 Task: Add Blake's Chicken Pot Pie to the cart.
Action: Mouse moved to (369, 171)
Screenshot: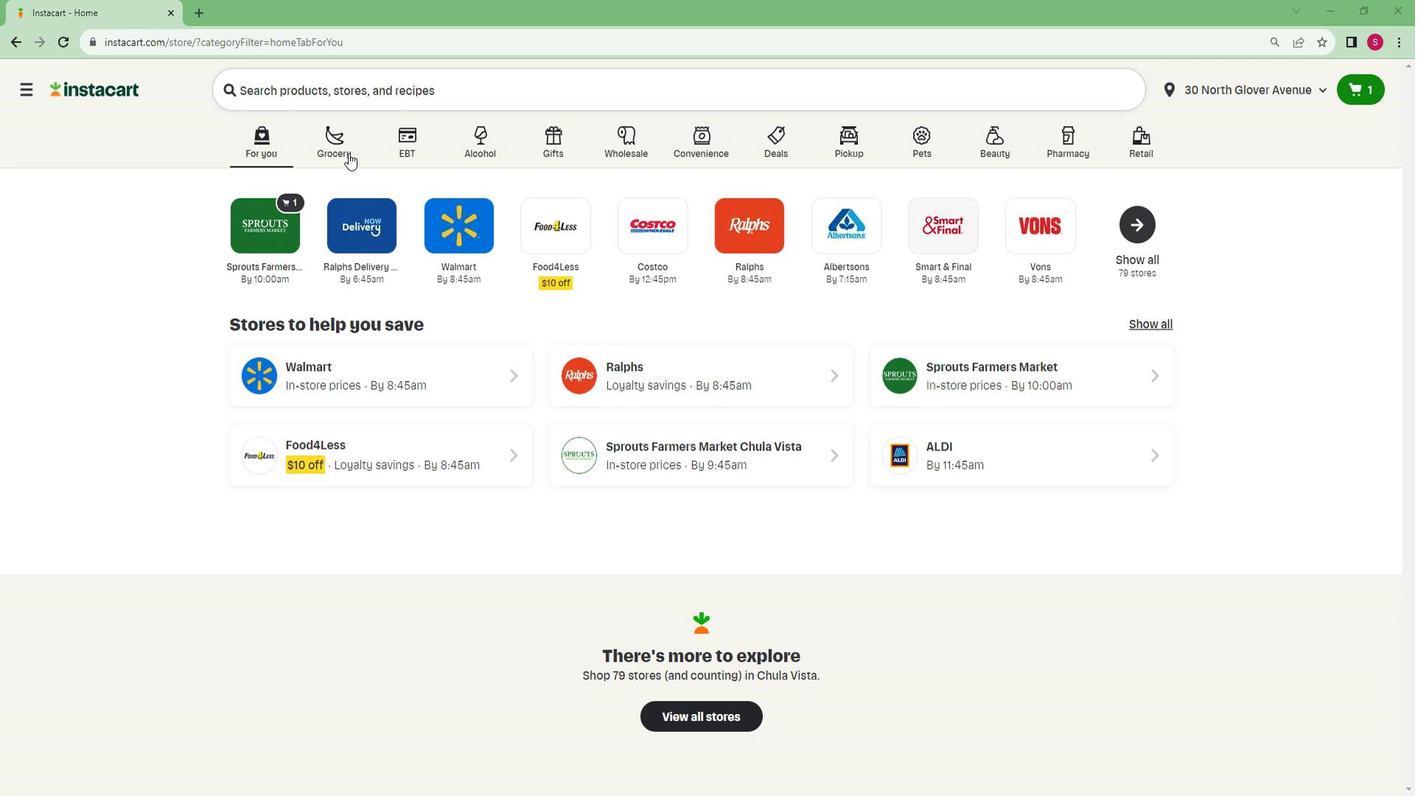 
Action: Mouse pressed left at (369, 171)
Screenshot: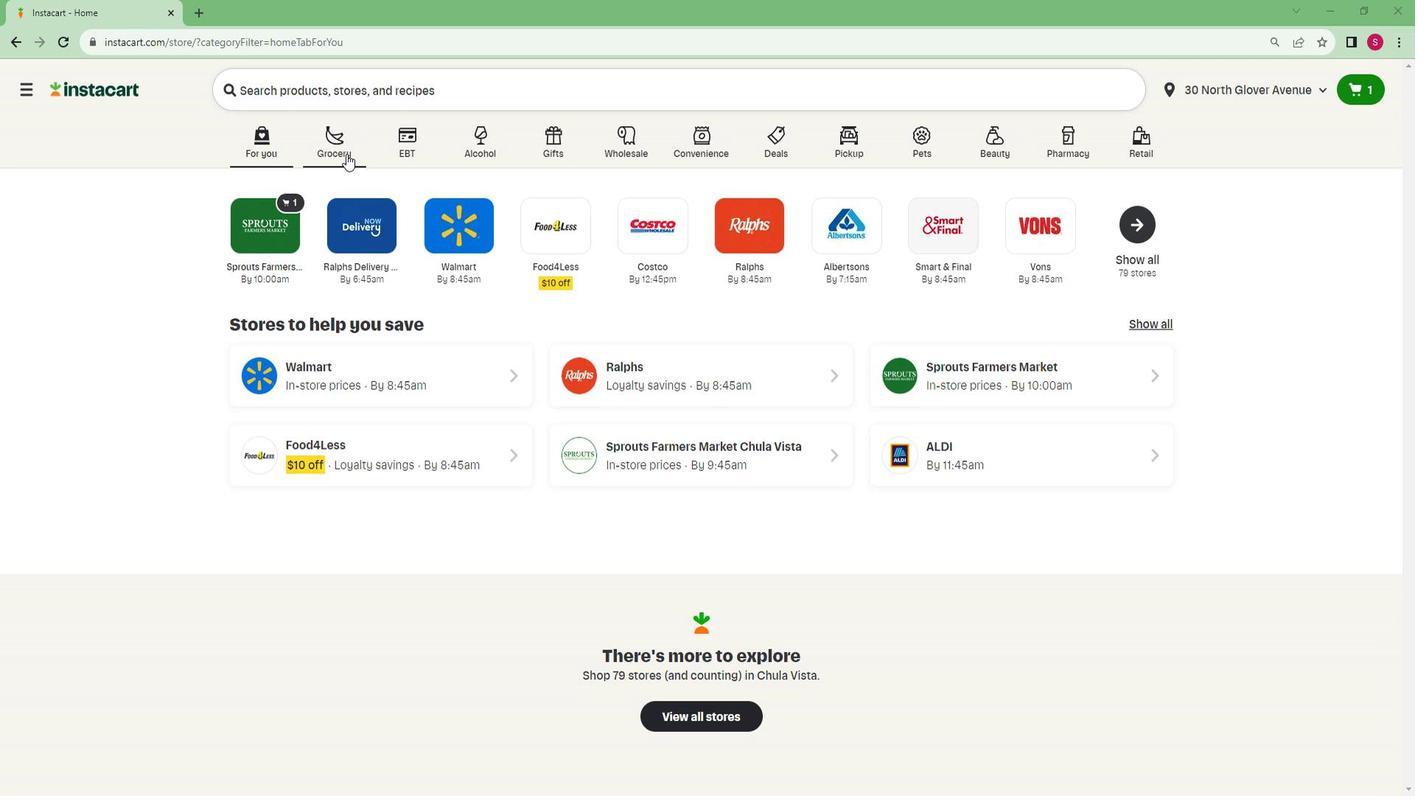 
Action: Mouse moved to (342, 444)
Screenshot: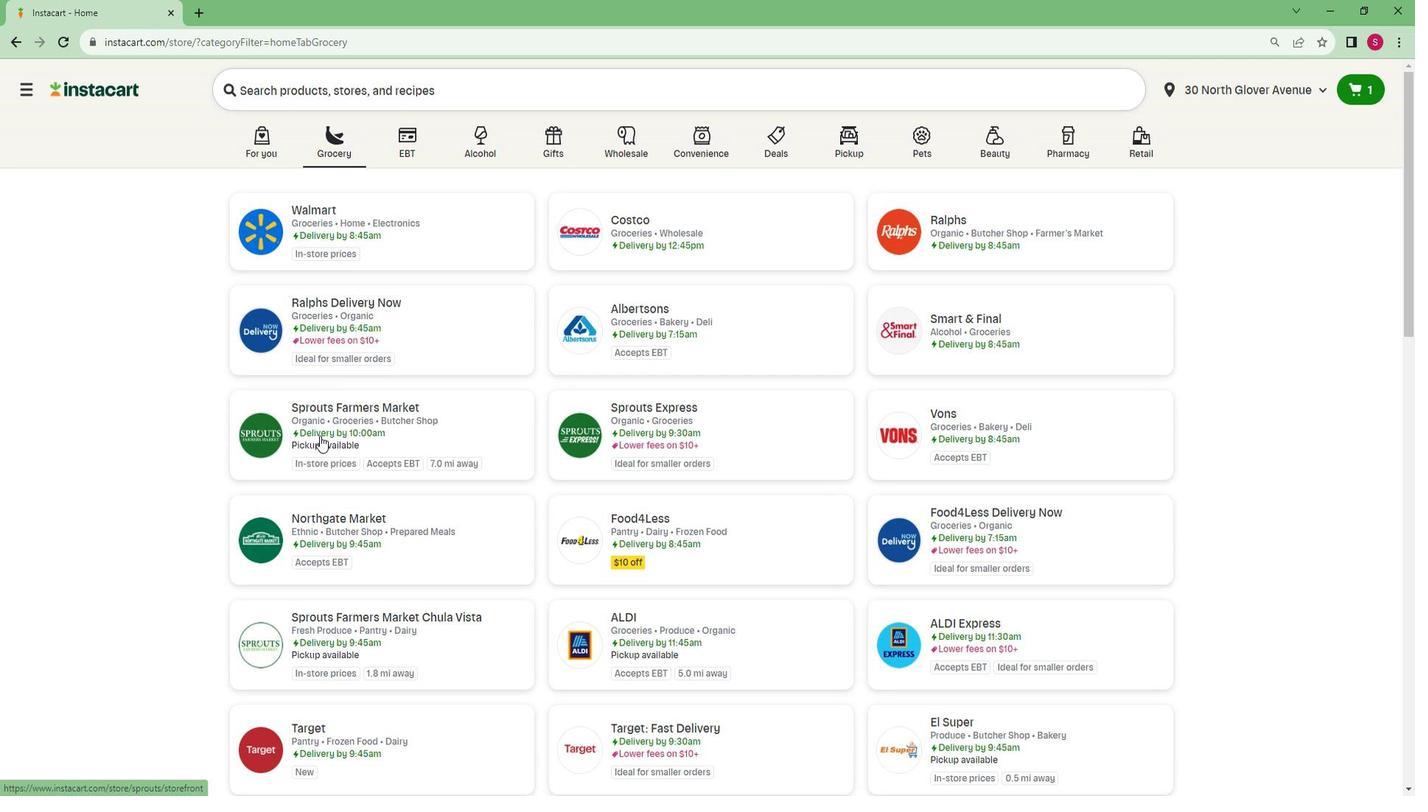 
Action: Mouse pressed left at (342, 444)
Screenshot: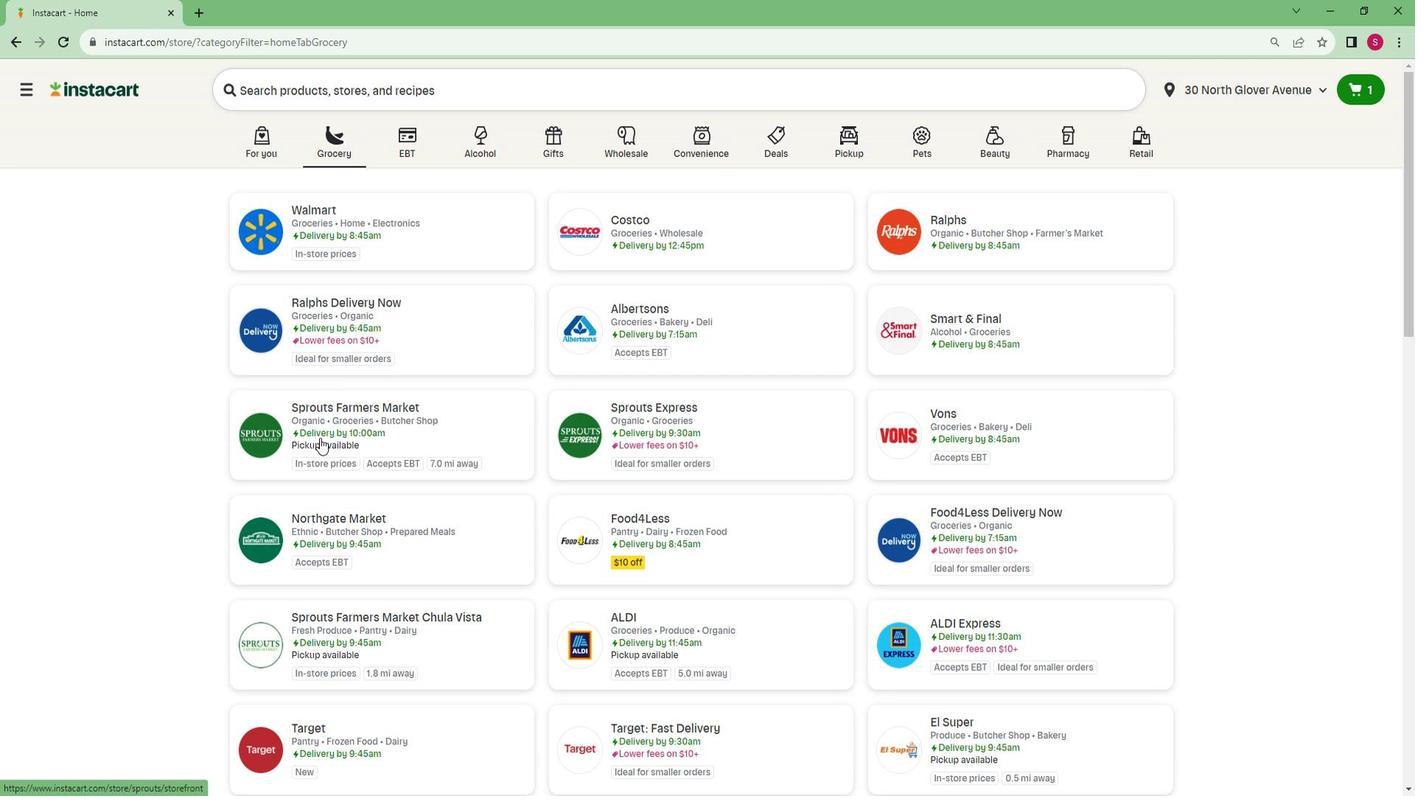 
Action: Mouse moved to (72, 642)
Screenshot: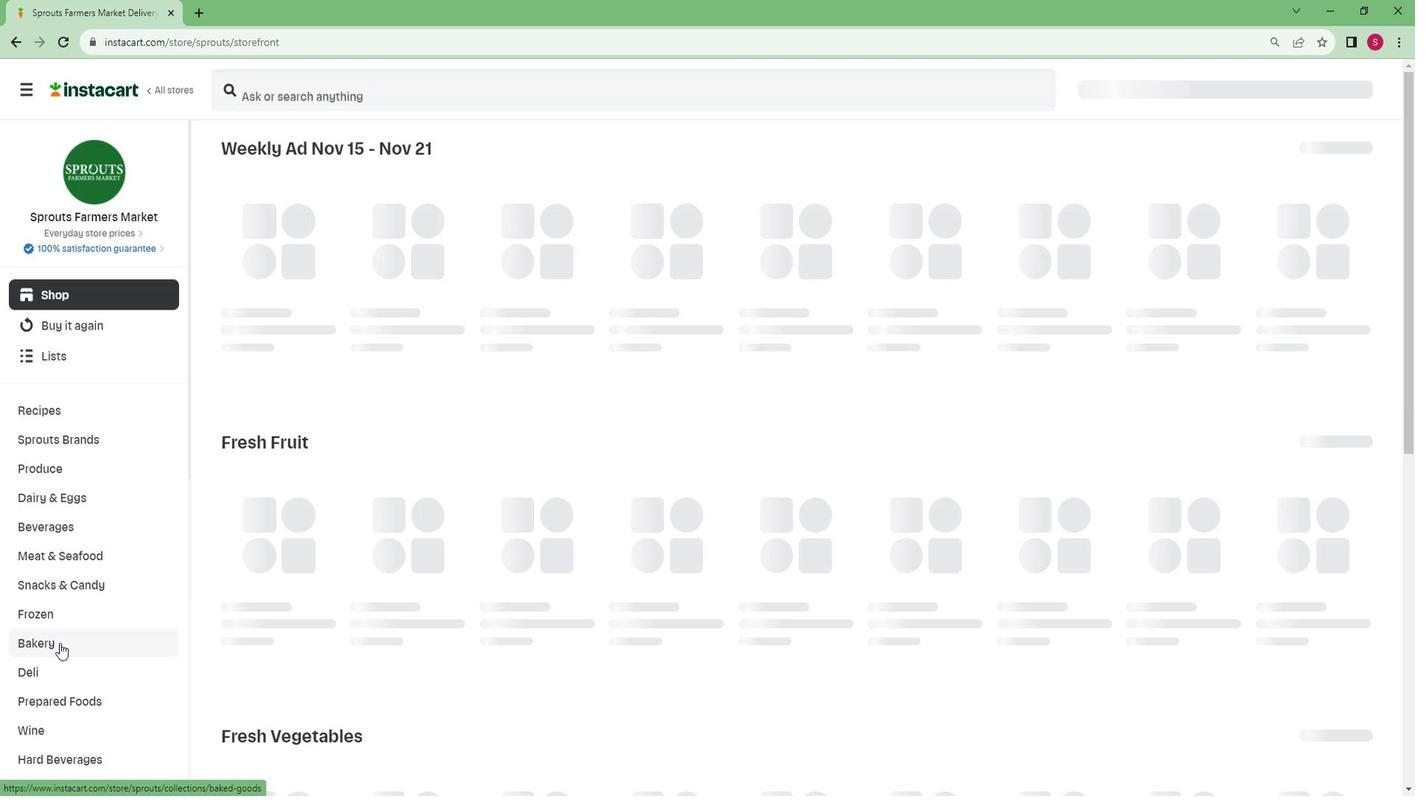 
Action: Mouse scrolled (72, 642) with delta (0, 0)
Screenshot: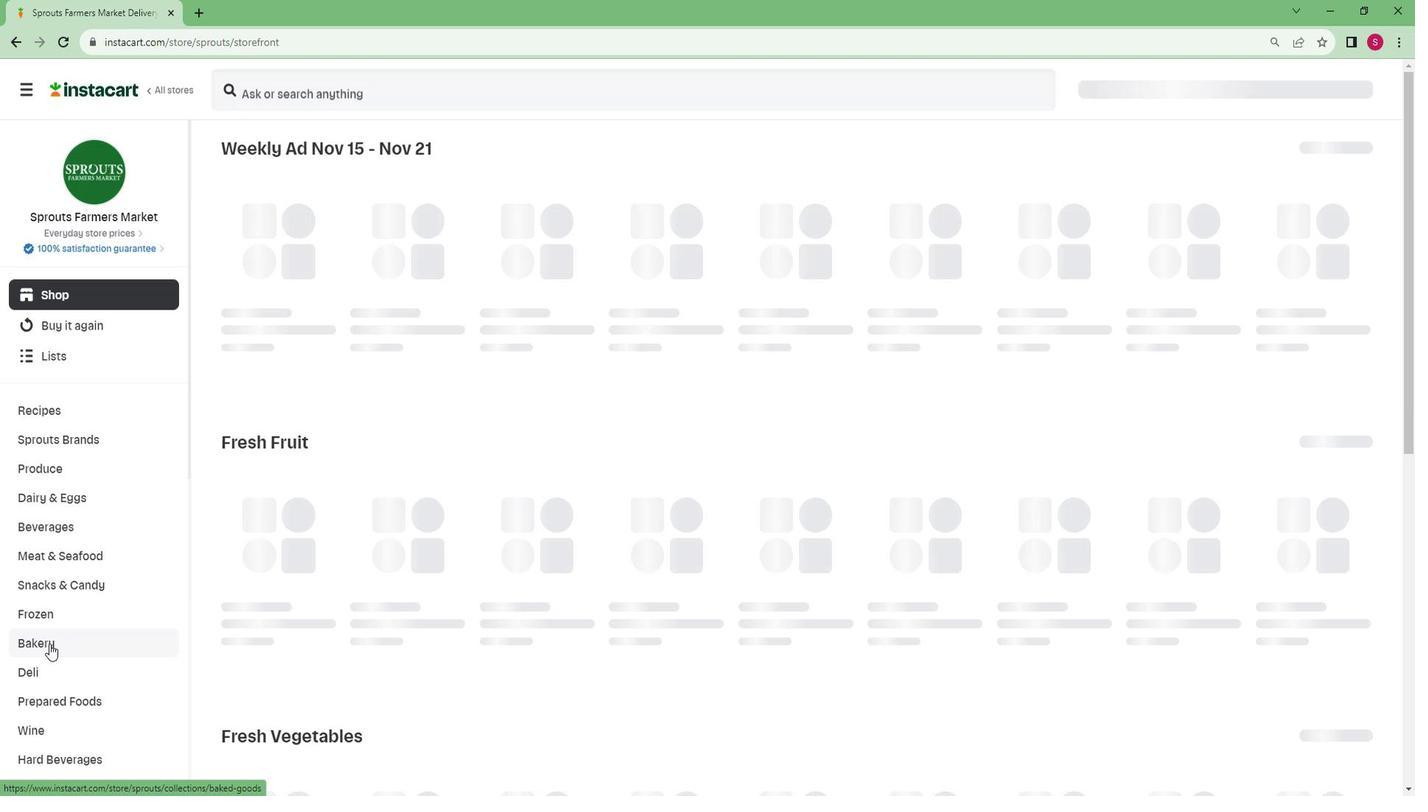 
Action: Mouse scrolled (72, 642) with delta (0, 0)
Screenshot: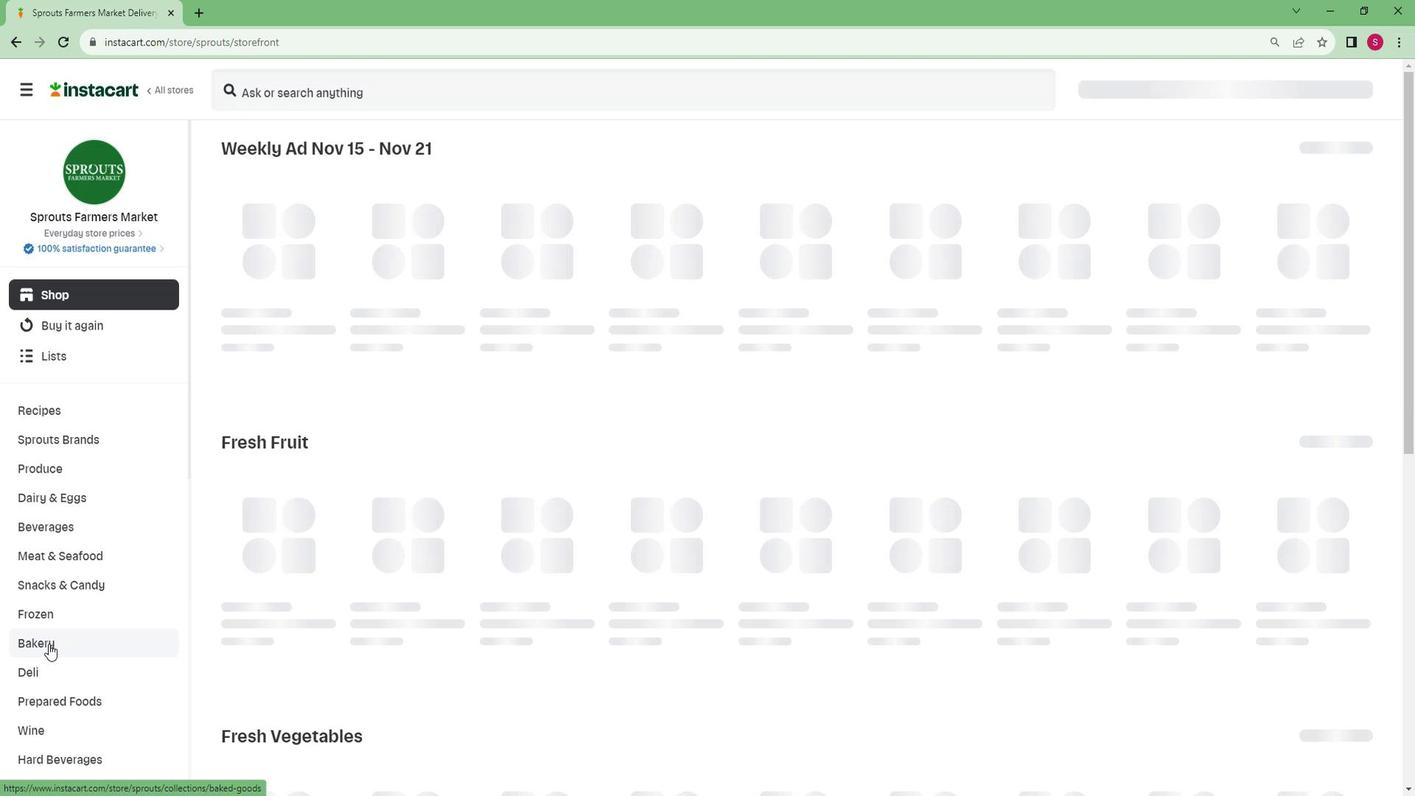 
Action: Mouse scrolled (72, 642) with delta (0, 0)
Screenshot: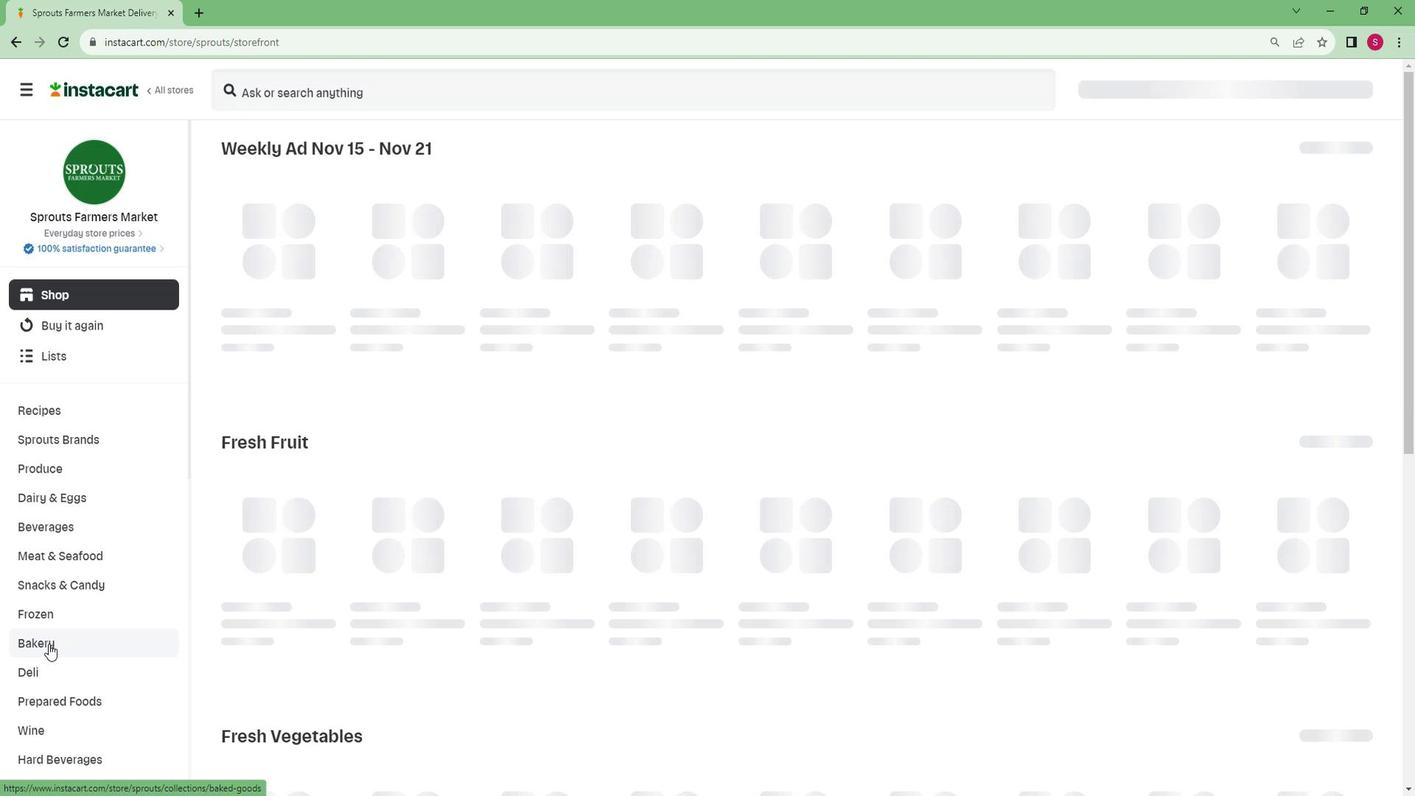 
Action: Mouse moved to (71, 642)
Screenshot: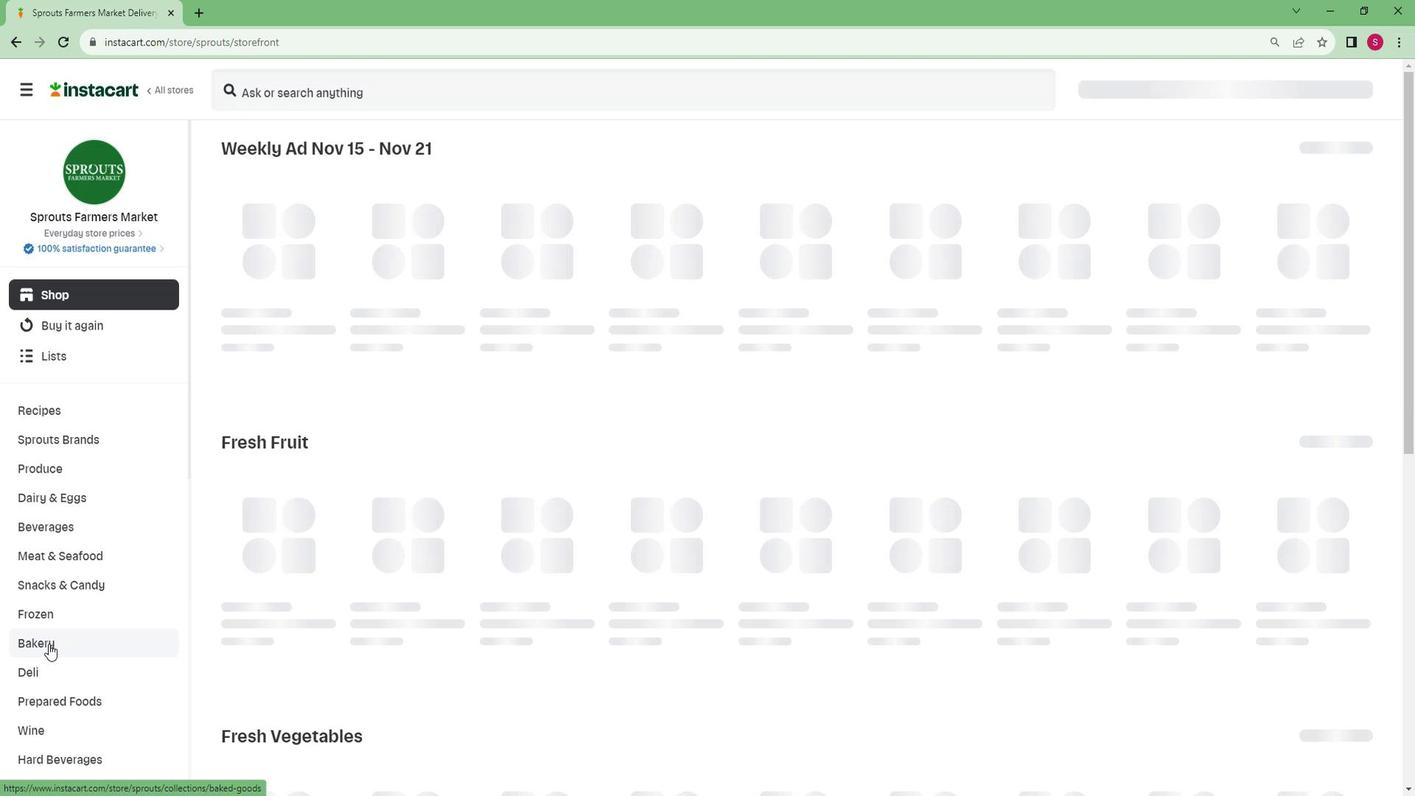
Action: Mouse scrolled (71, 642) with delta (0, 0)
Screenshot: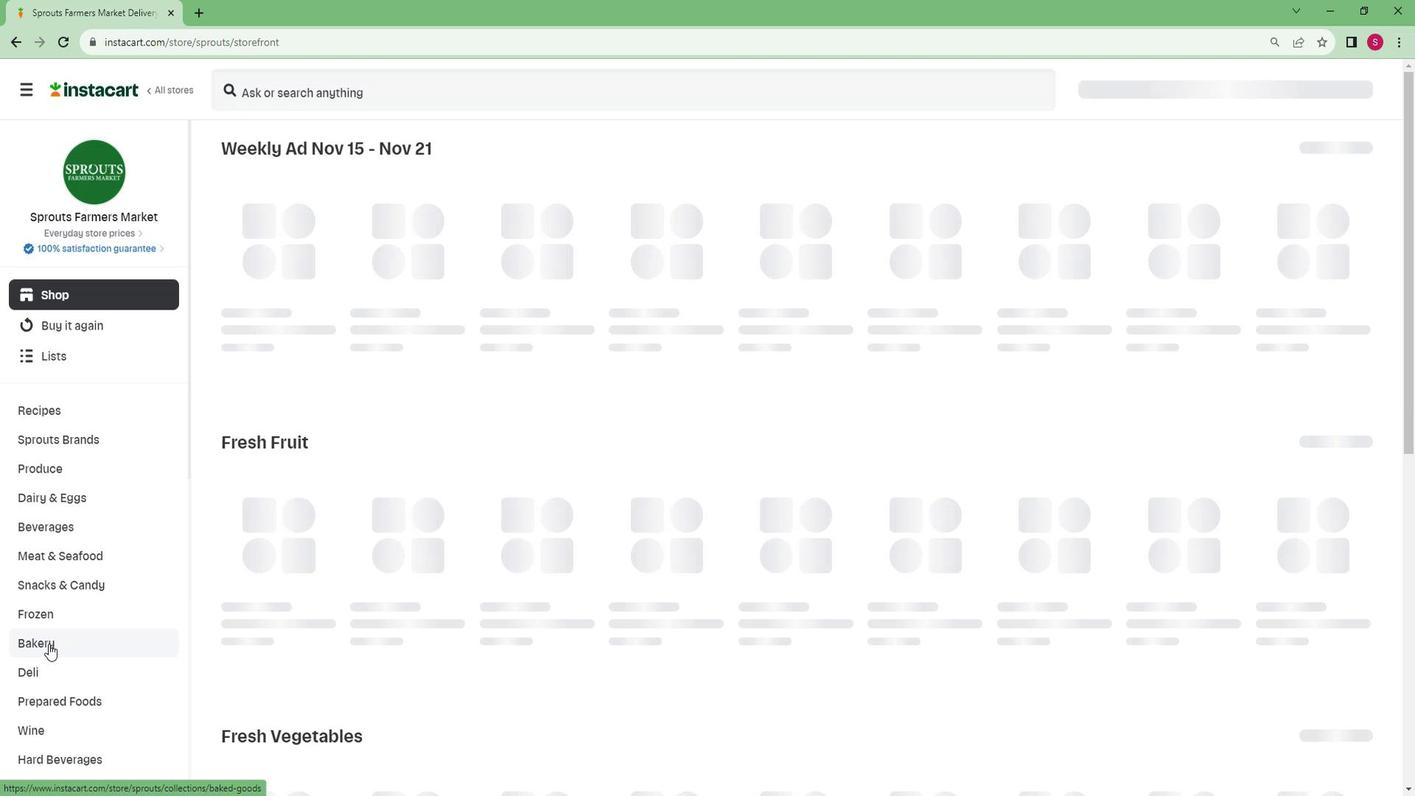 
Action: Mouse scrolled (71, 642) with delta (0, 0)
Screenshot: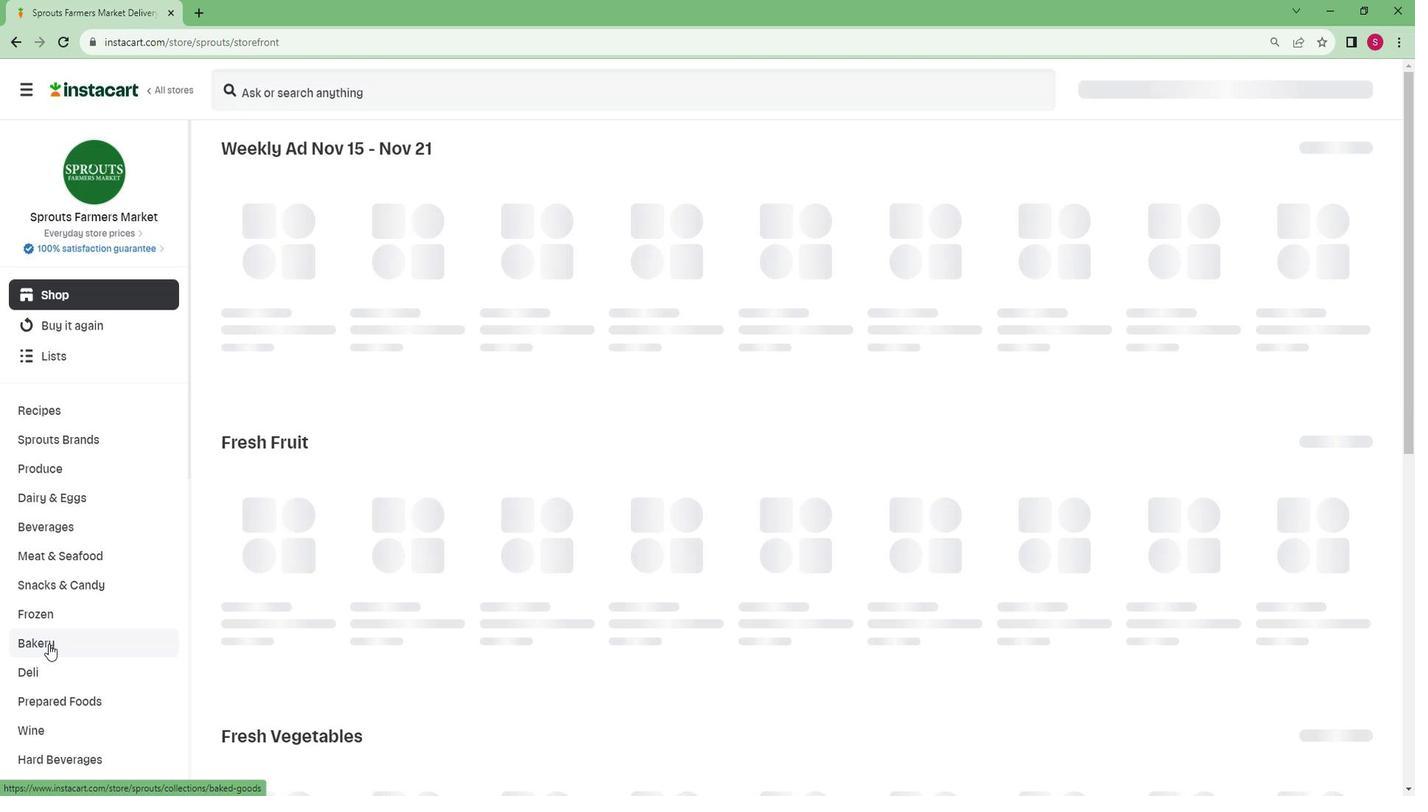 
Action: Mouse scrolled (71, 642) with delta (0, 0)
Screenshot: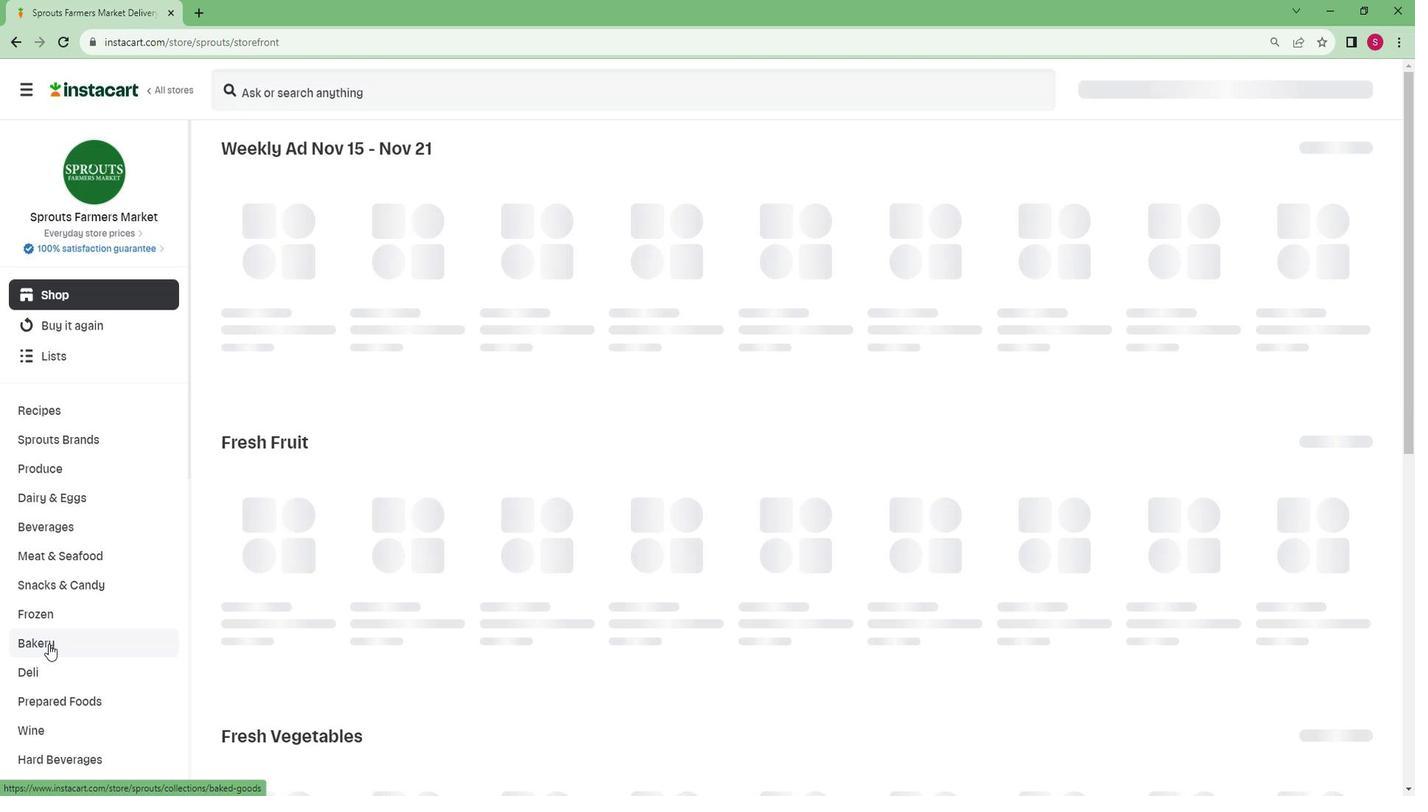 
Action: Mouse scrolled (71, 642) with delta (0, 0)
Screenshot: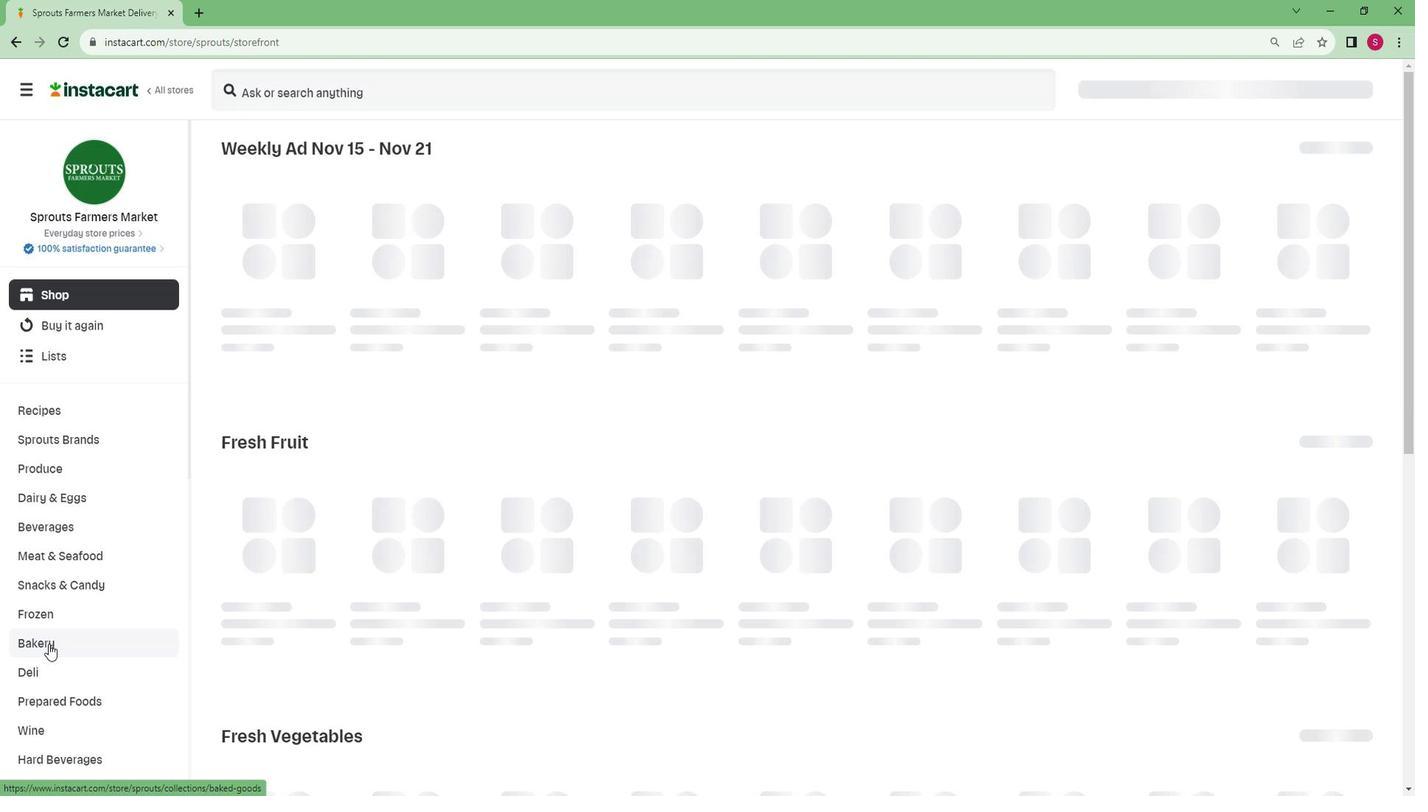 
Action: Mouse moved to (68, 642)
Screenshot: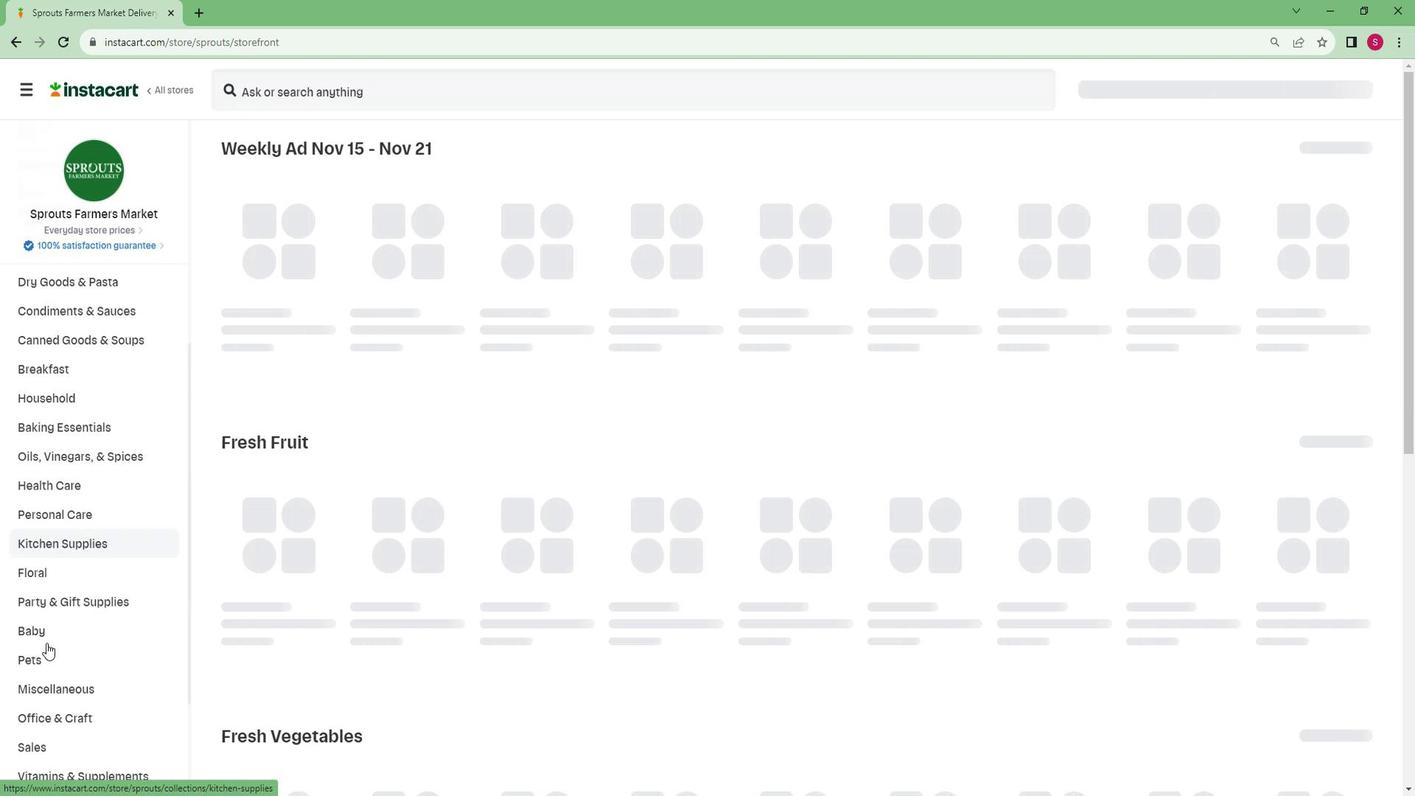 
Action: Mouse scrolled (68, 641) with delta (0, 0)
Screenshot: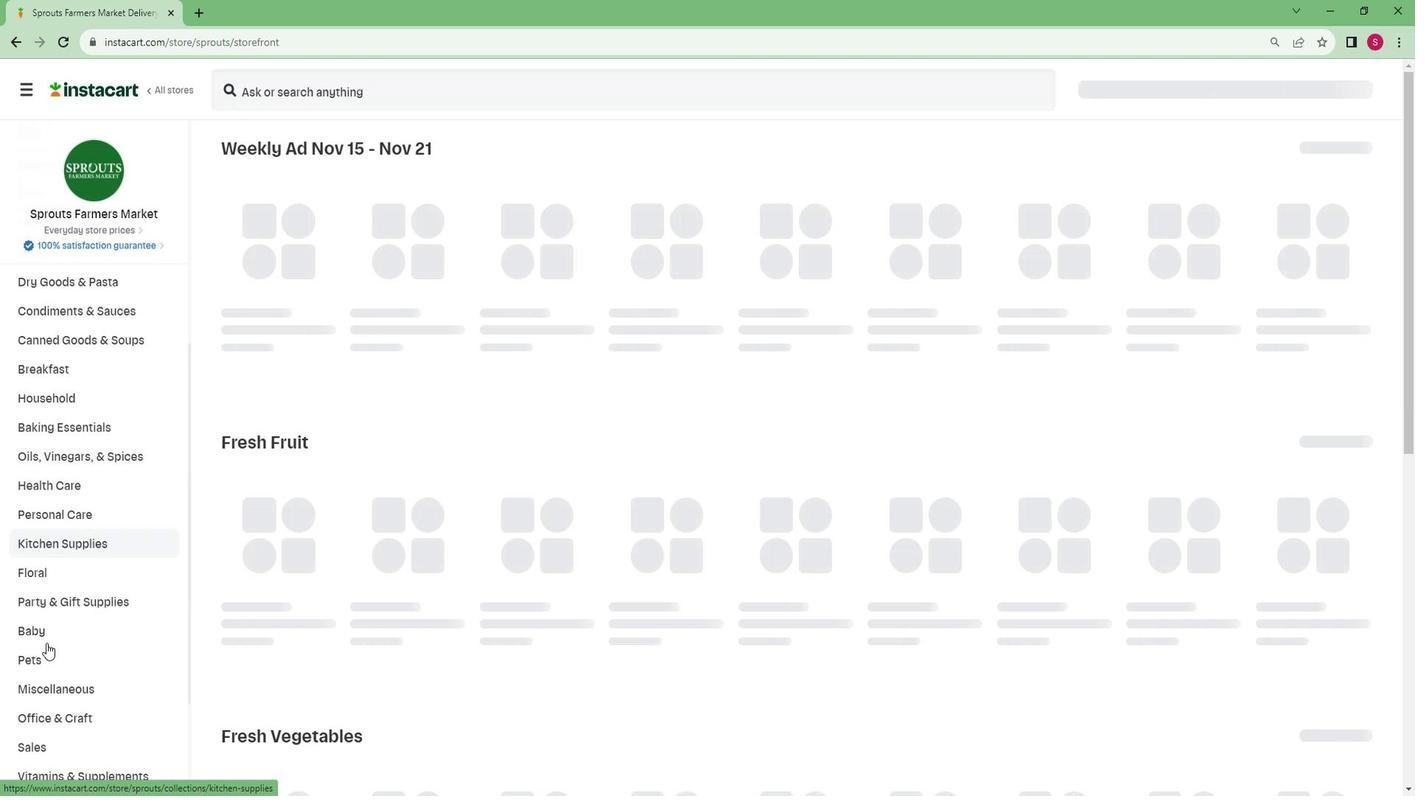 
Action: Mouse scrolled (68, 641) with delta (0, 0)
Screenshot: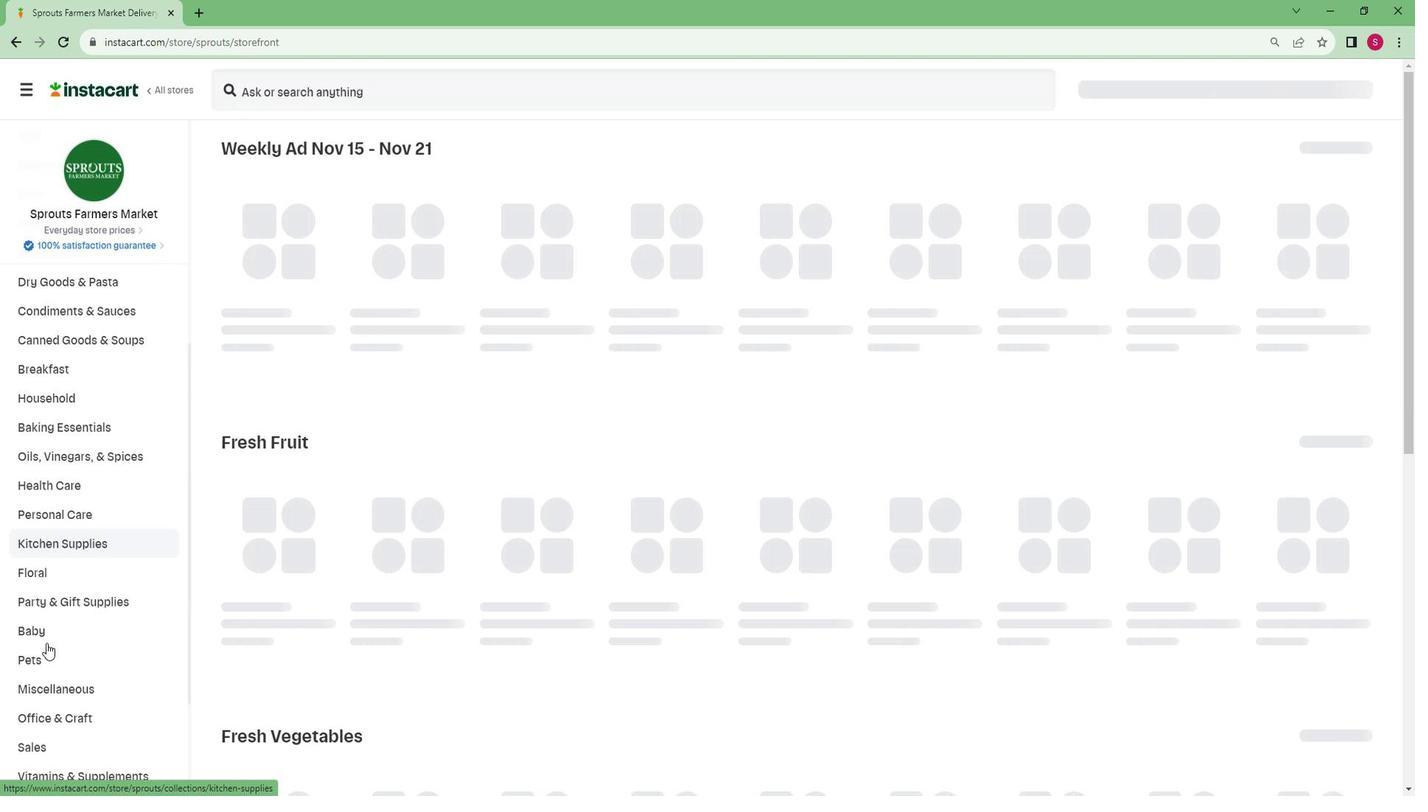 
Action: Mouse moved to (67, 642)
Screenshot: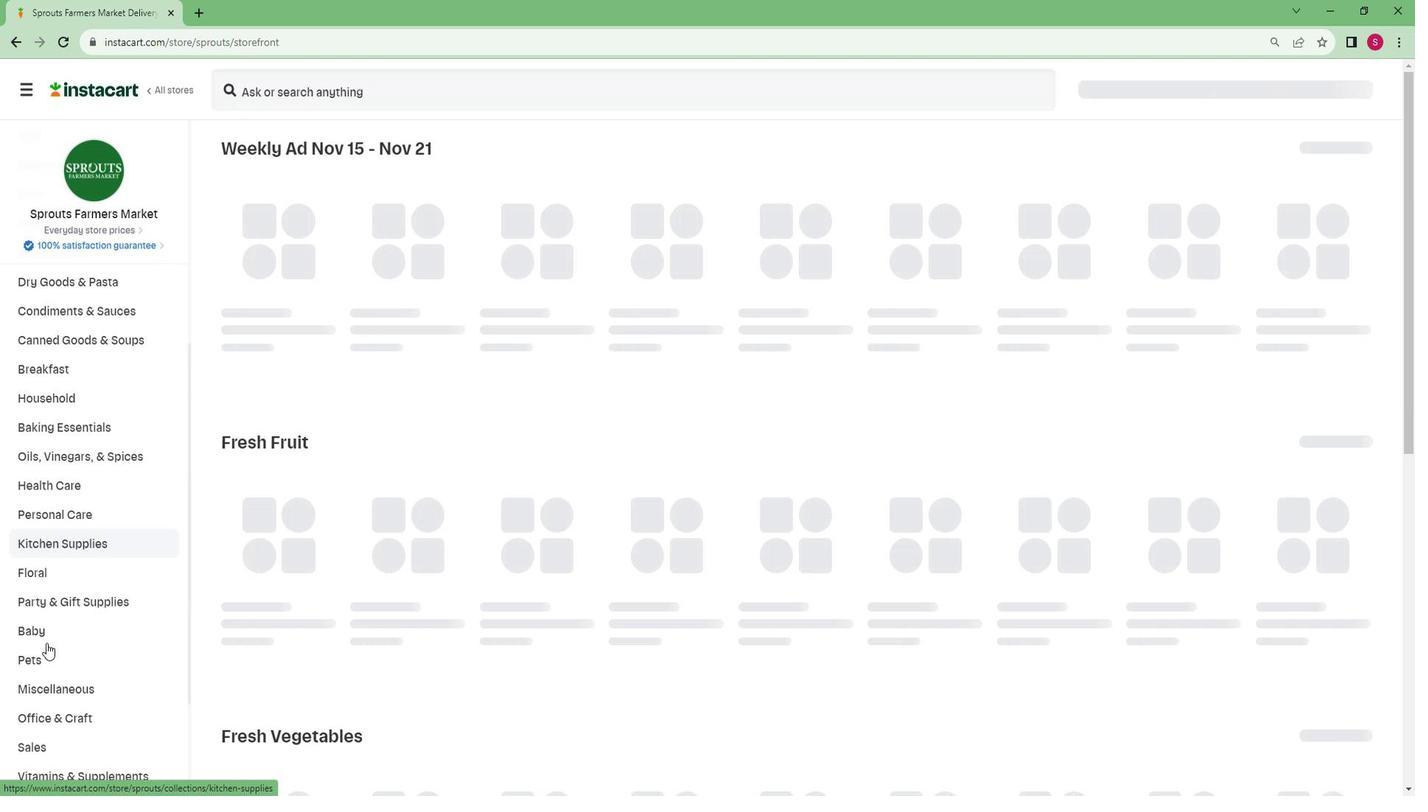 
Action: Mouse scrolled (67, 641) with delta (0, 0)
Screenshot: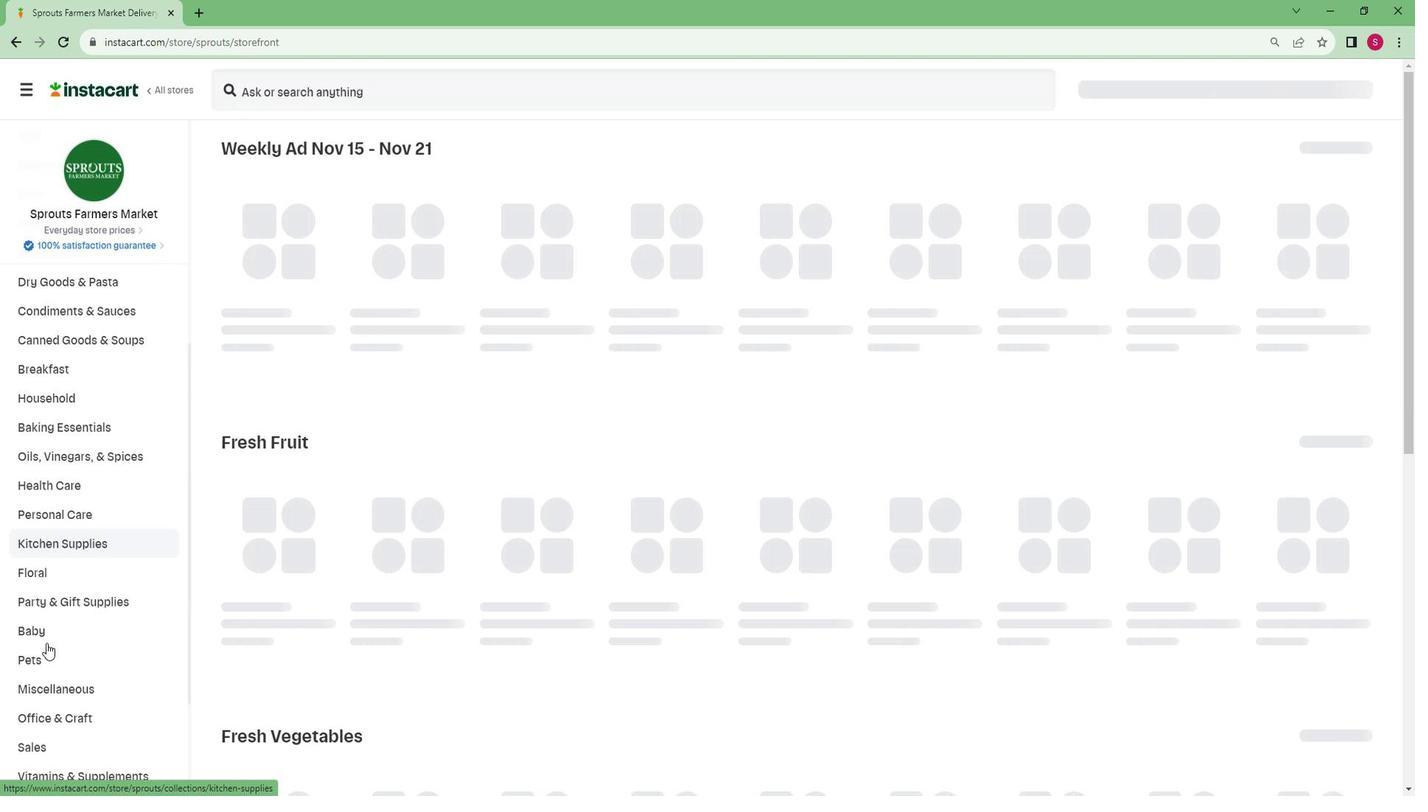 
Action: Mouse moved to (66, 642)
Screenshot: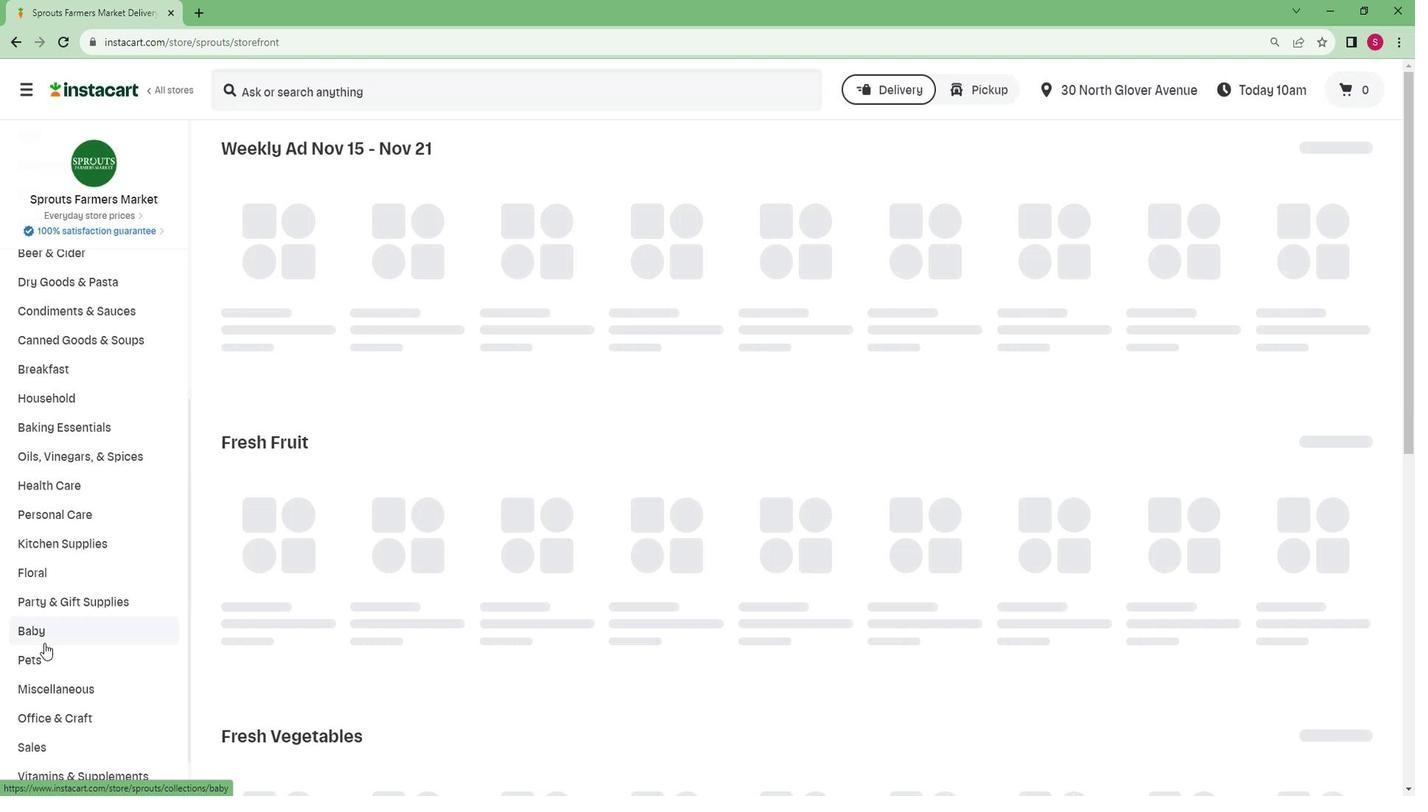 
Action: Mouse scrolled (66, 641) with delta (0, 0)
Screenshot: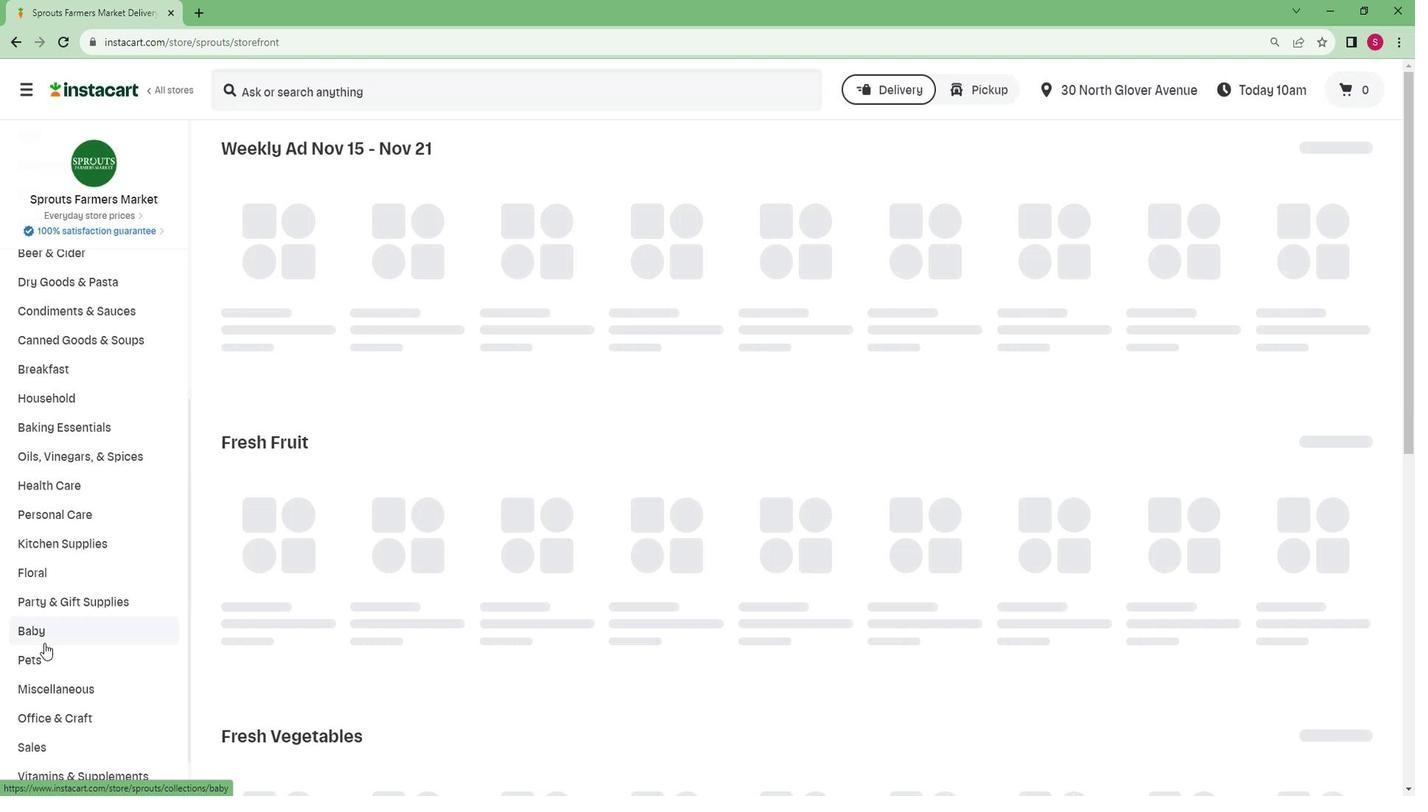 
Action: Mouse moved to (73, 760)
Screenshot: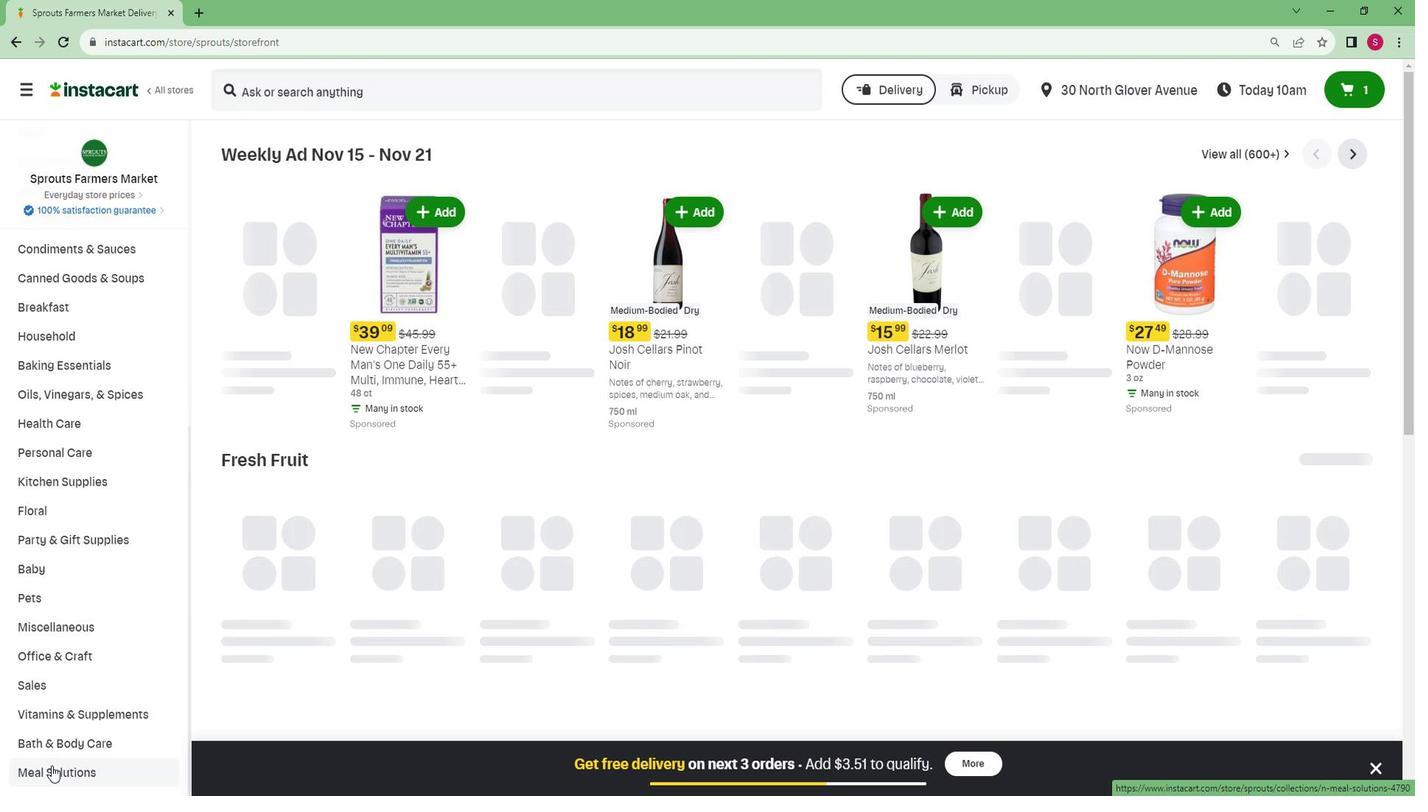 
Action: Mouse pressed left at (73, 760)
Screenshot: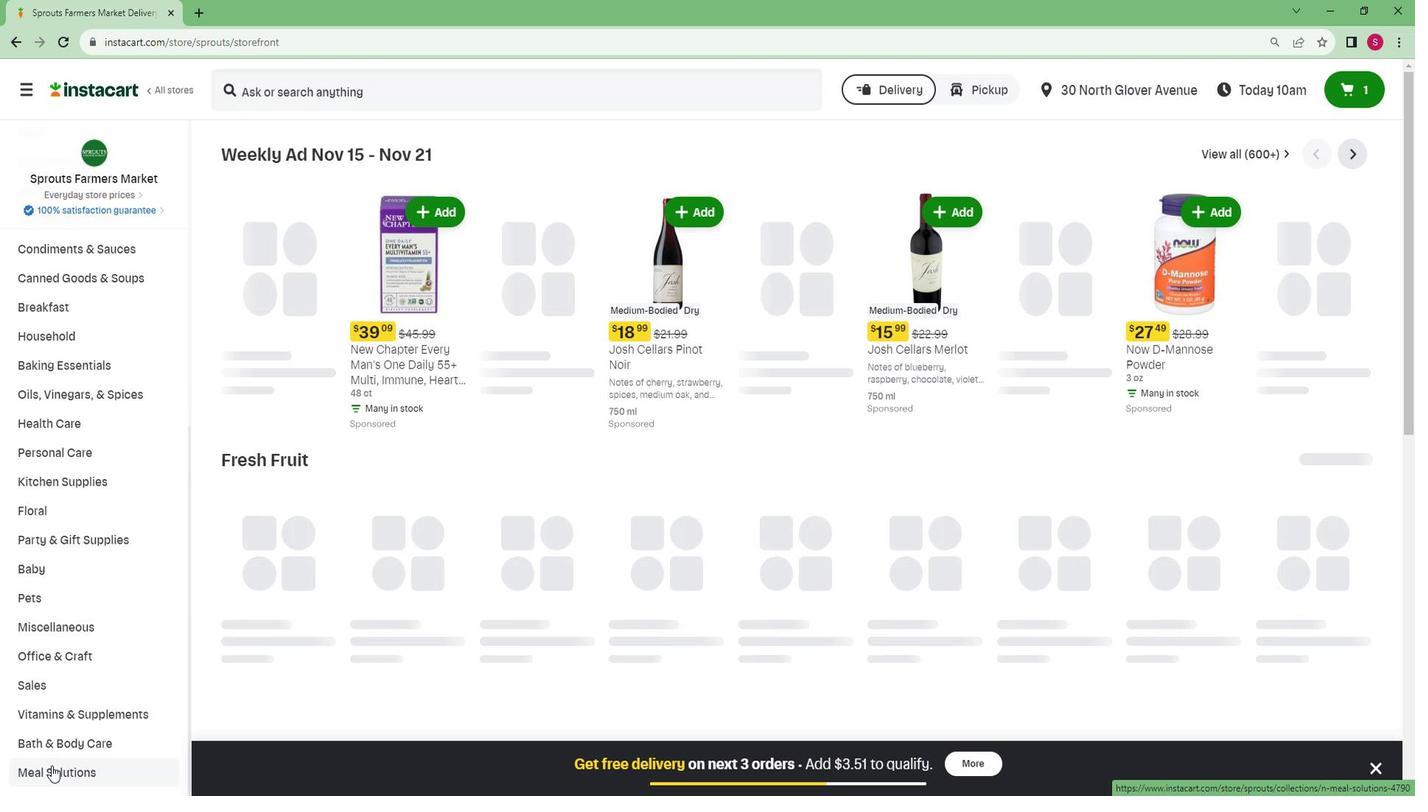 
Action: Mouse moved to (102, 729)
Screenshot: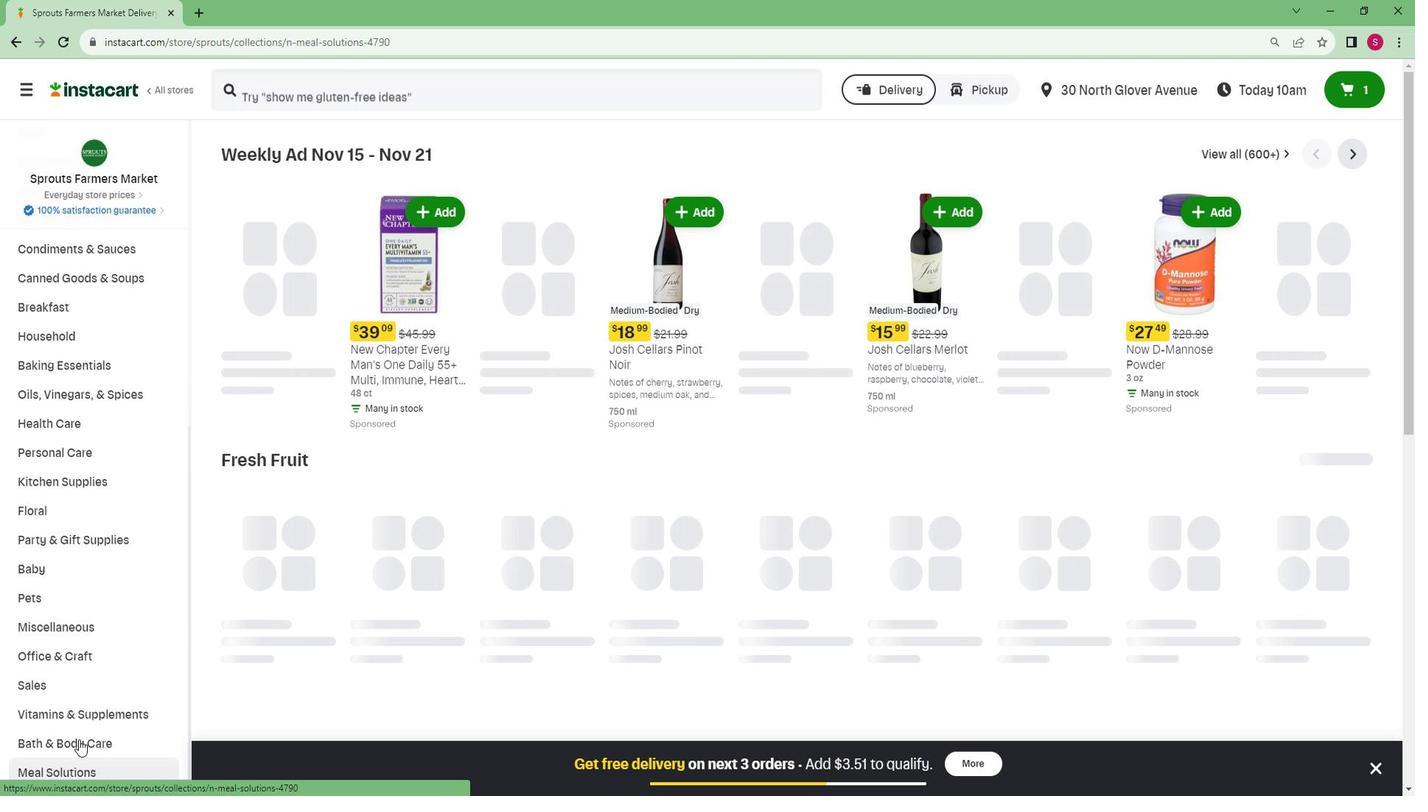 
Action: Mouse scrolled (102, 728) with delta (0, 0)
Screenshot: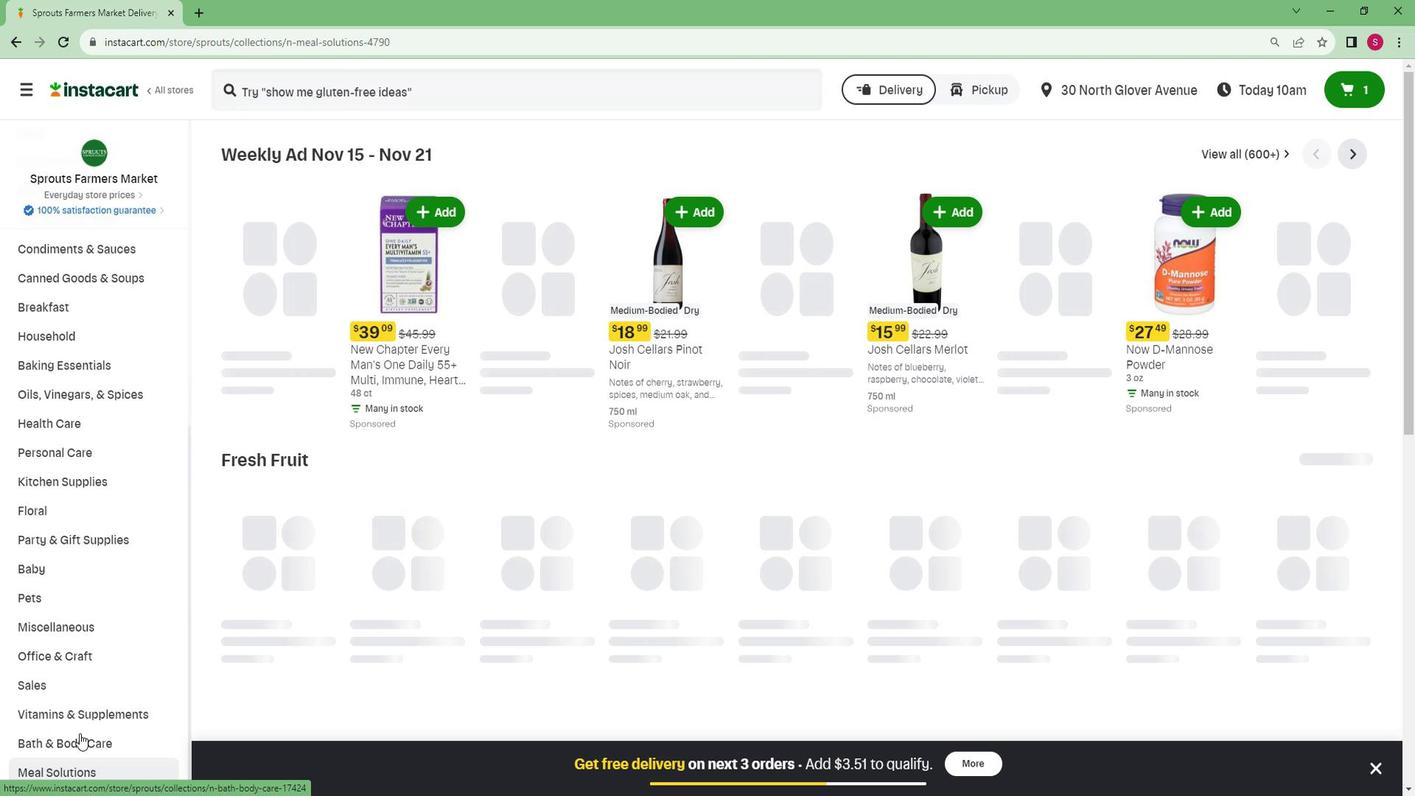 
Action: Mouse scrolled (102, 728) with delta (0, 0)
Screenshot: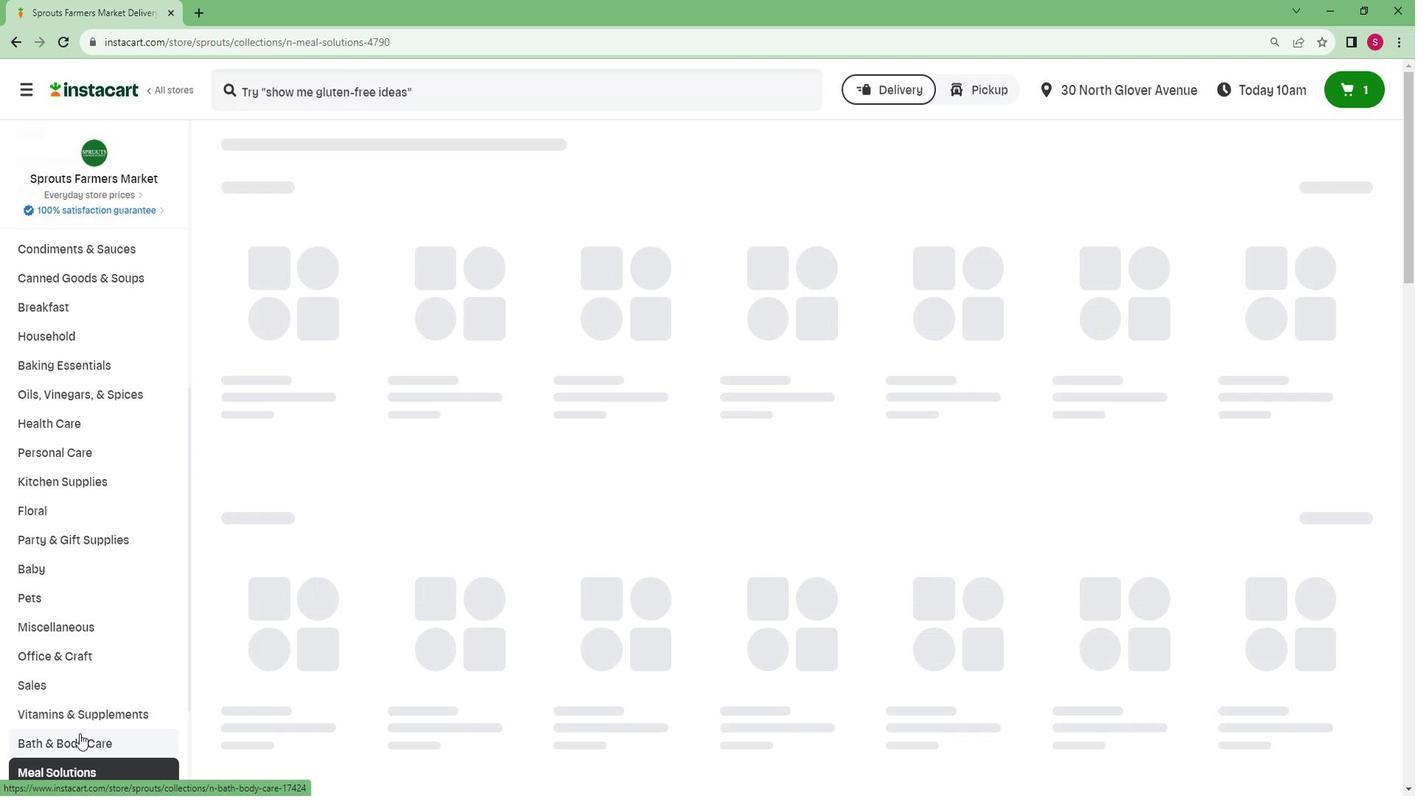 
Action: Mouse scrolled (102, 728) with delta (0, 0)
Screenshot: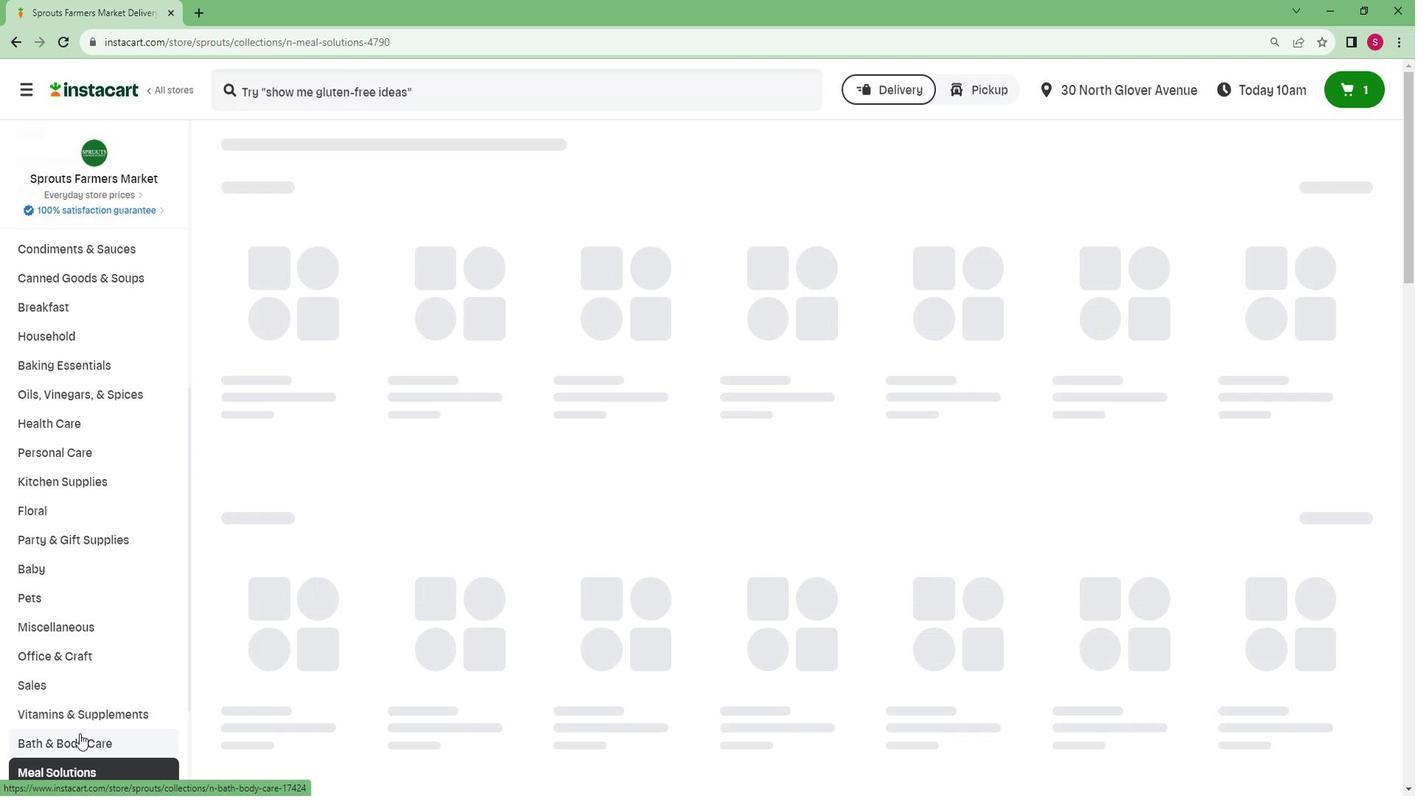 
Action: Mouse scrolled (102, 728) with delta (0, 0)
Screenshot: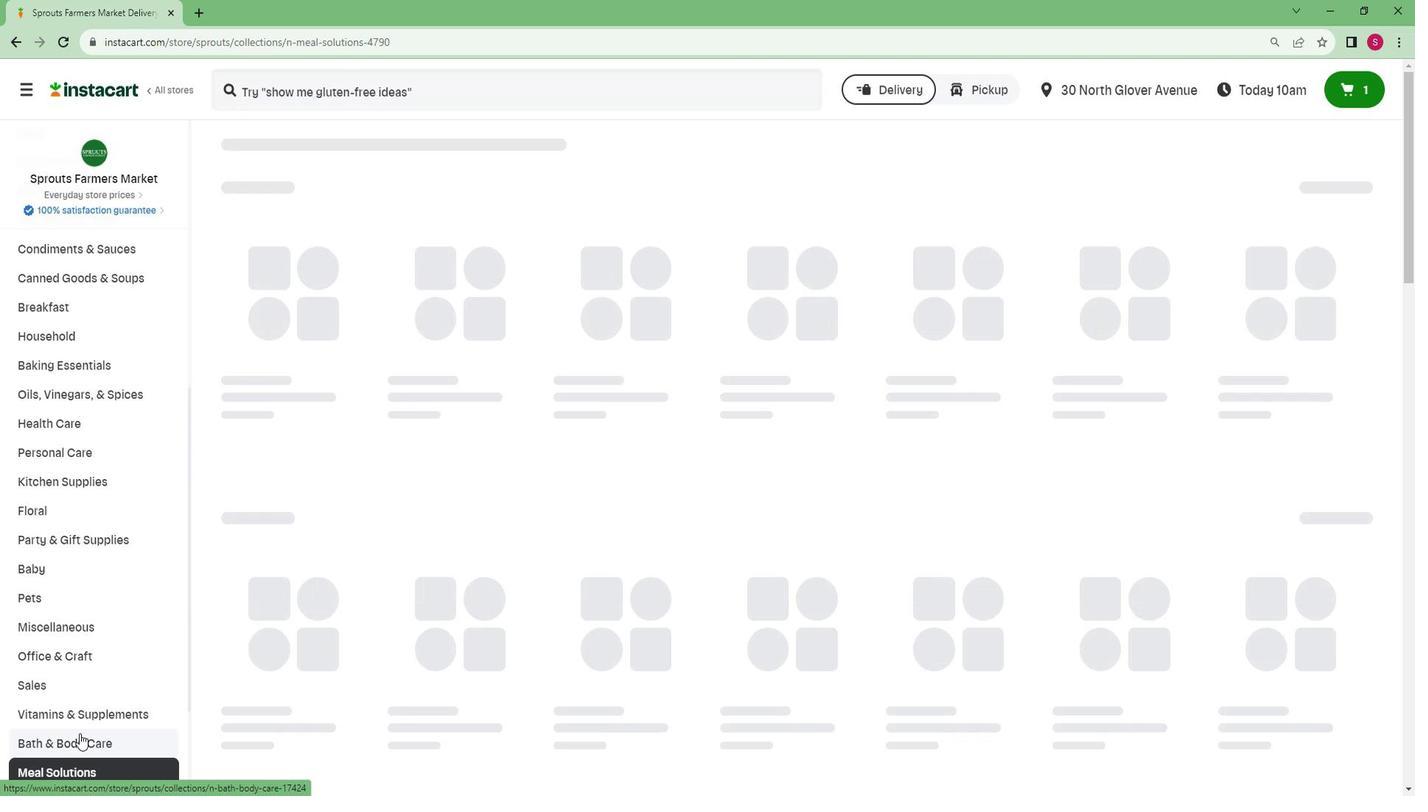 
Action: Mouse scrolled (102, 728) with delta (0, 0)
Screenshot: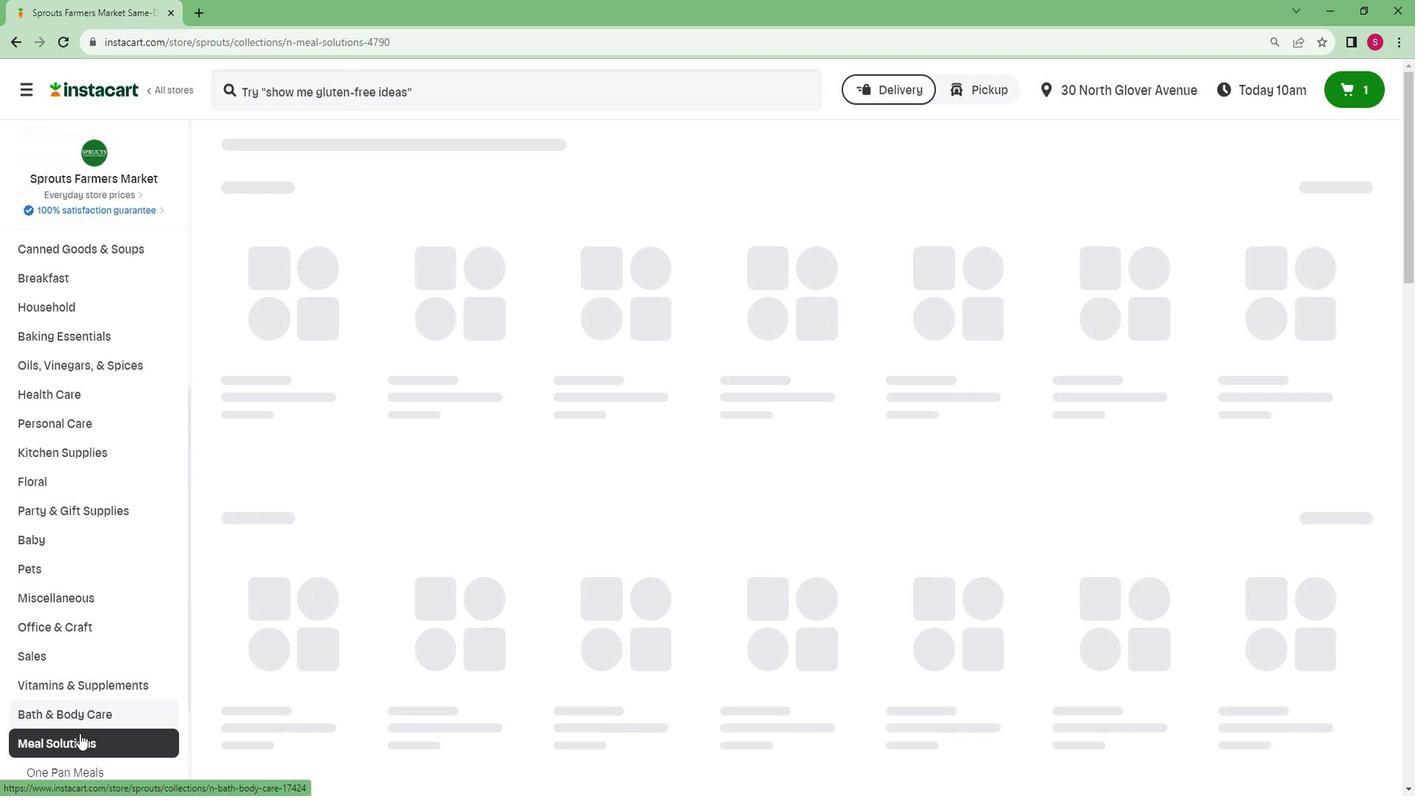 
Action: Mouse scrolled (102, 728) with delta (0, 0)
Screenshot: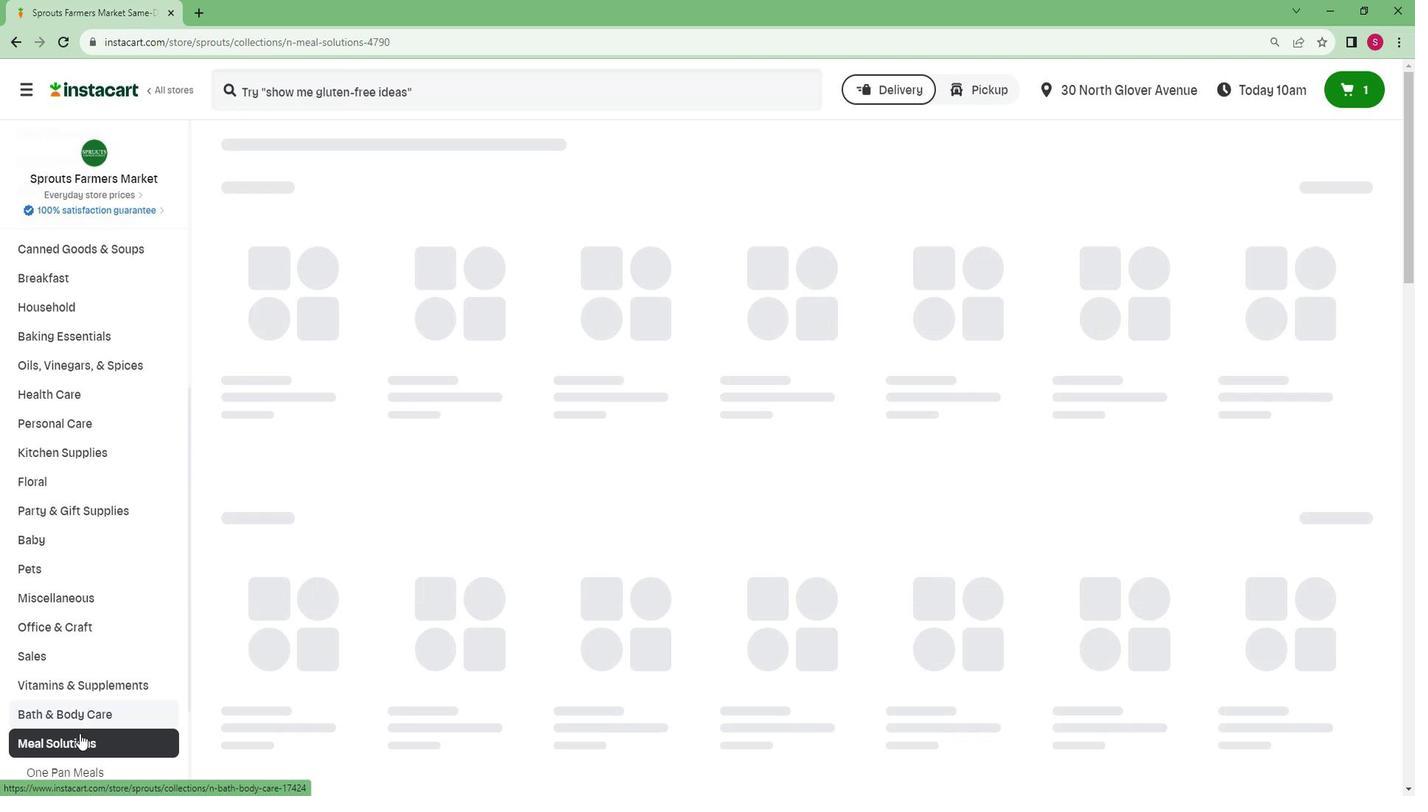 
Action: Mouse moved to (39, 763)
Screenshot: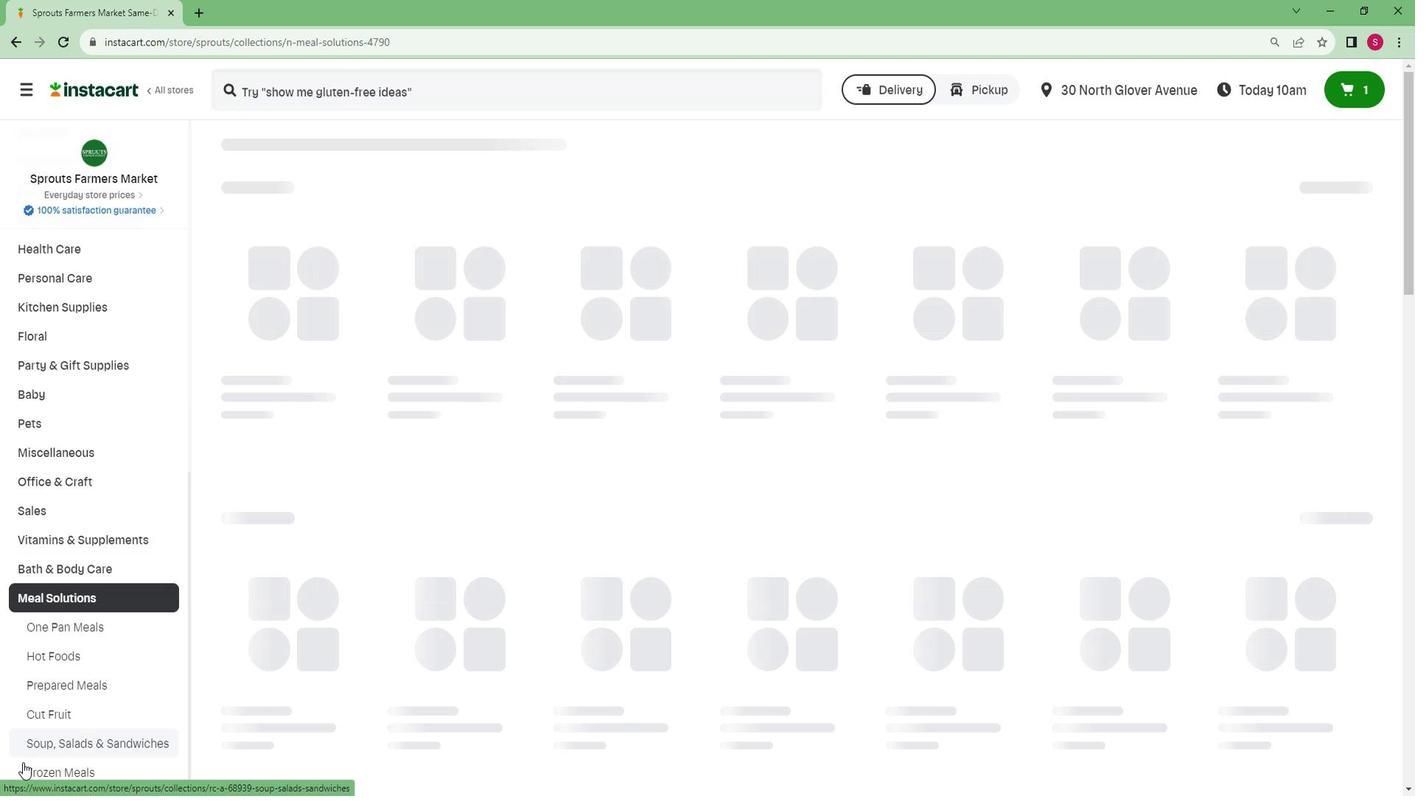 
Action: Mouse pressed left at (39, 763)
Screenshot: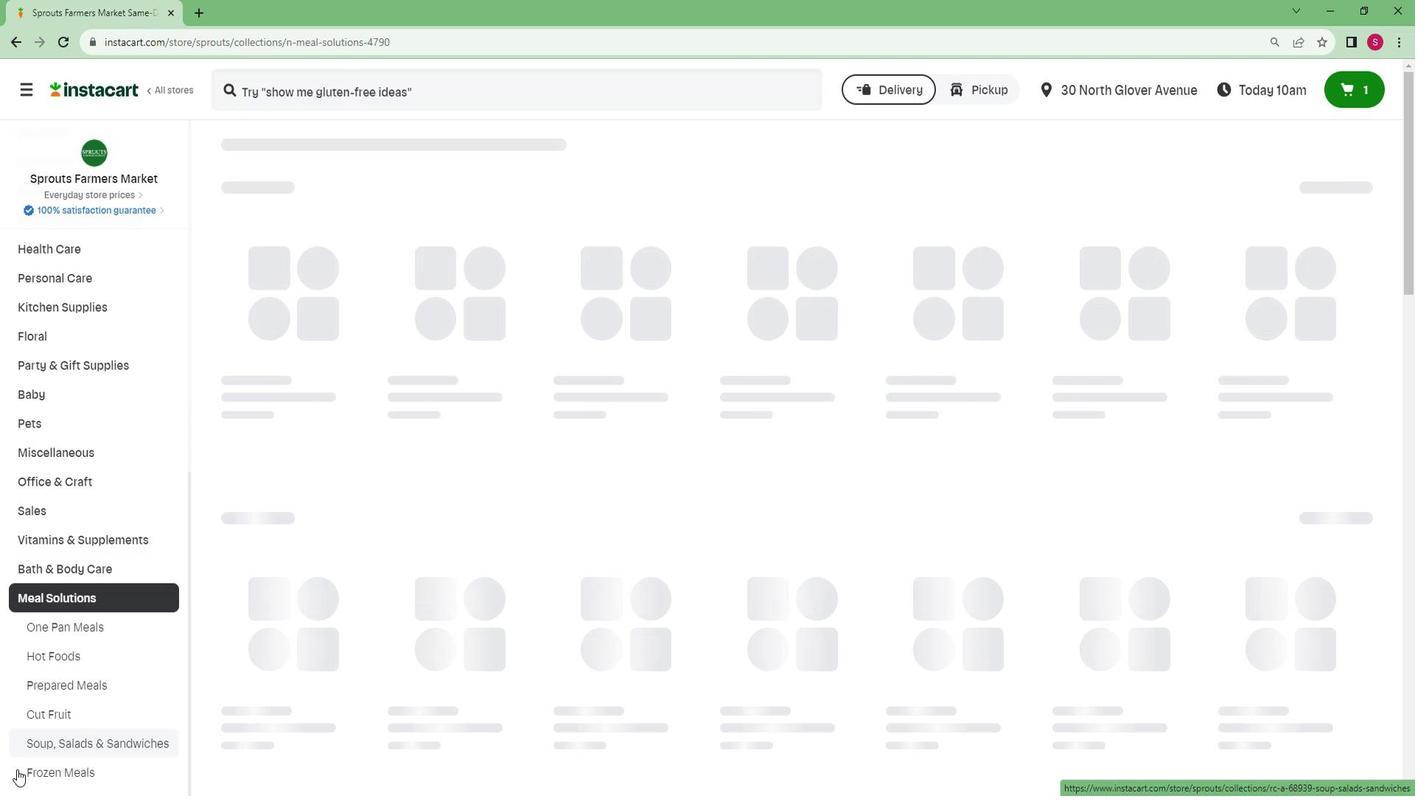 
Action: Mouse moved to (408, 114)
Screenshot: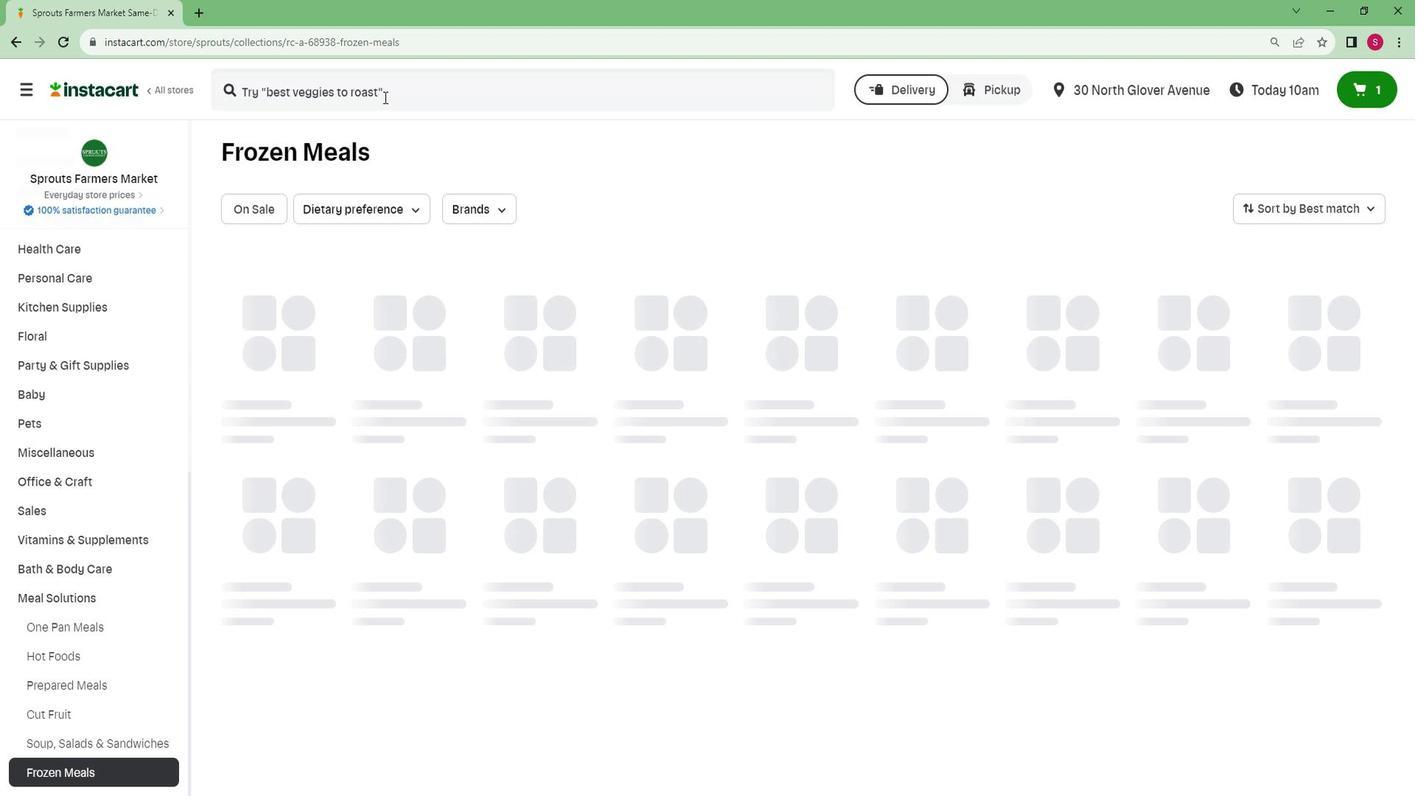
Action: Mouse pressed left at (408, 114)
Screenshot: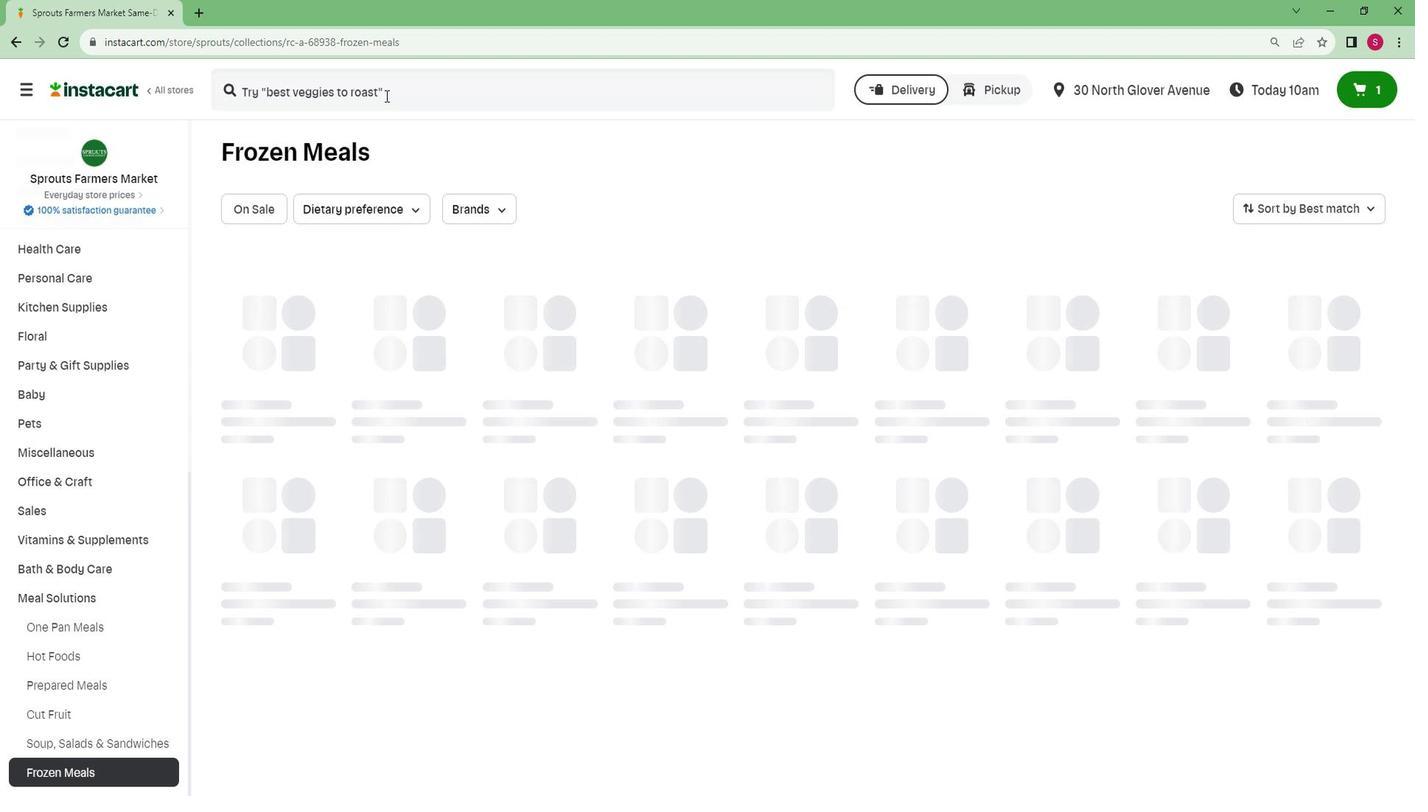 
Action: Key pressed <Key.caps_lock>B
Screenshot: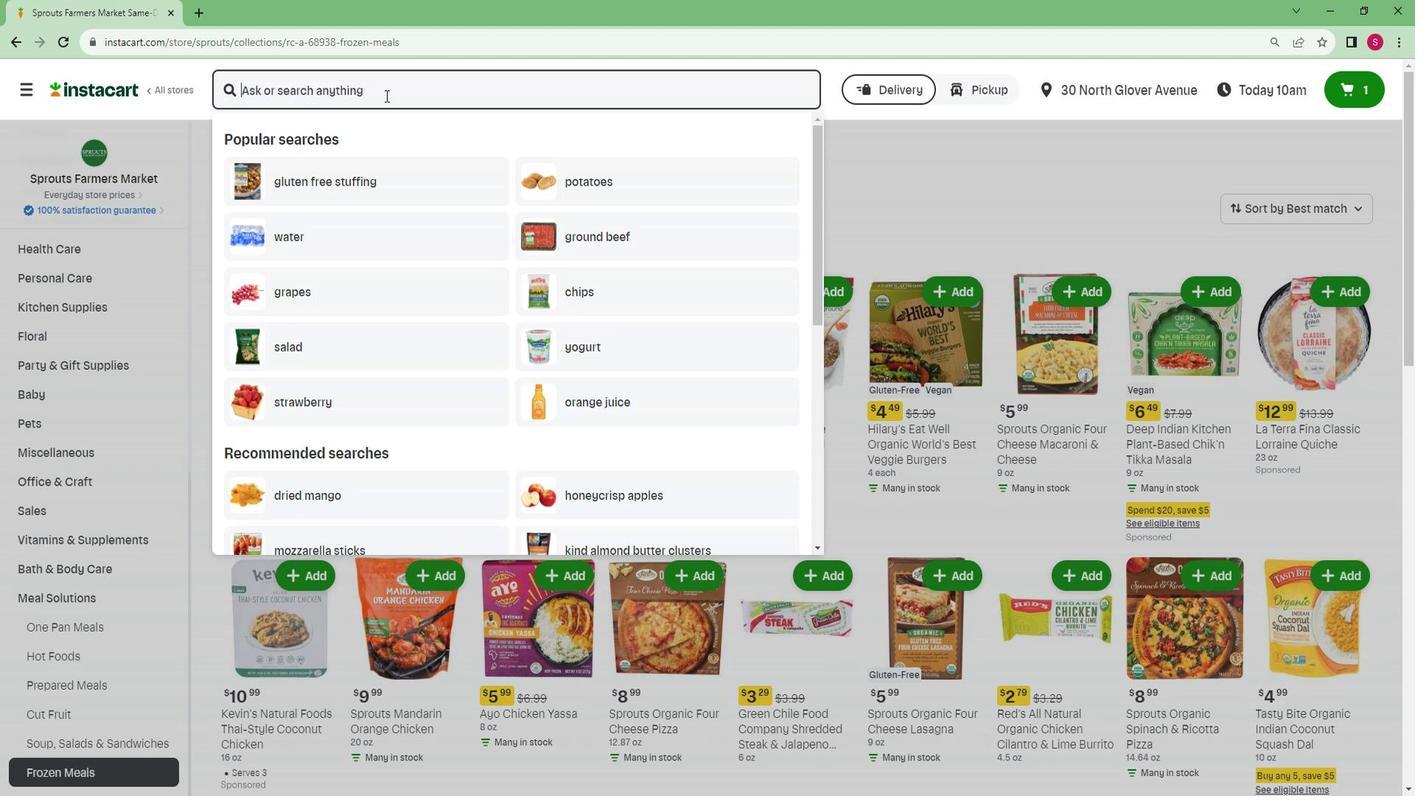 
Action: Mouse moved to (409, 114)
Screenshot: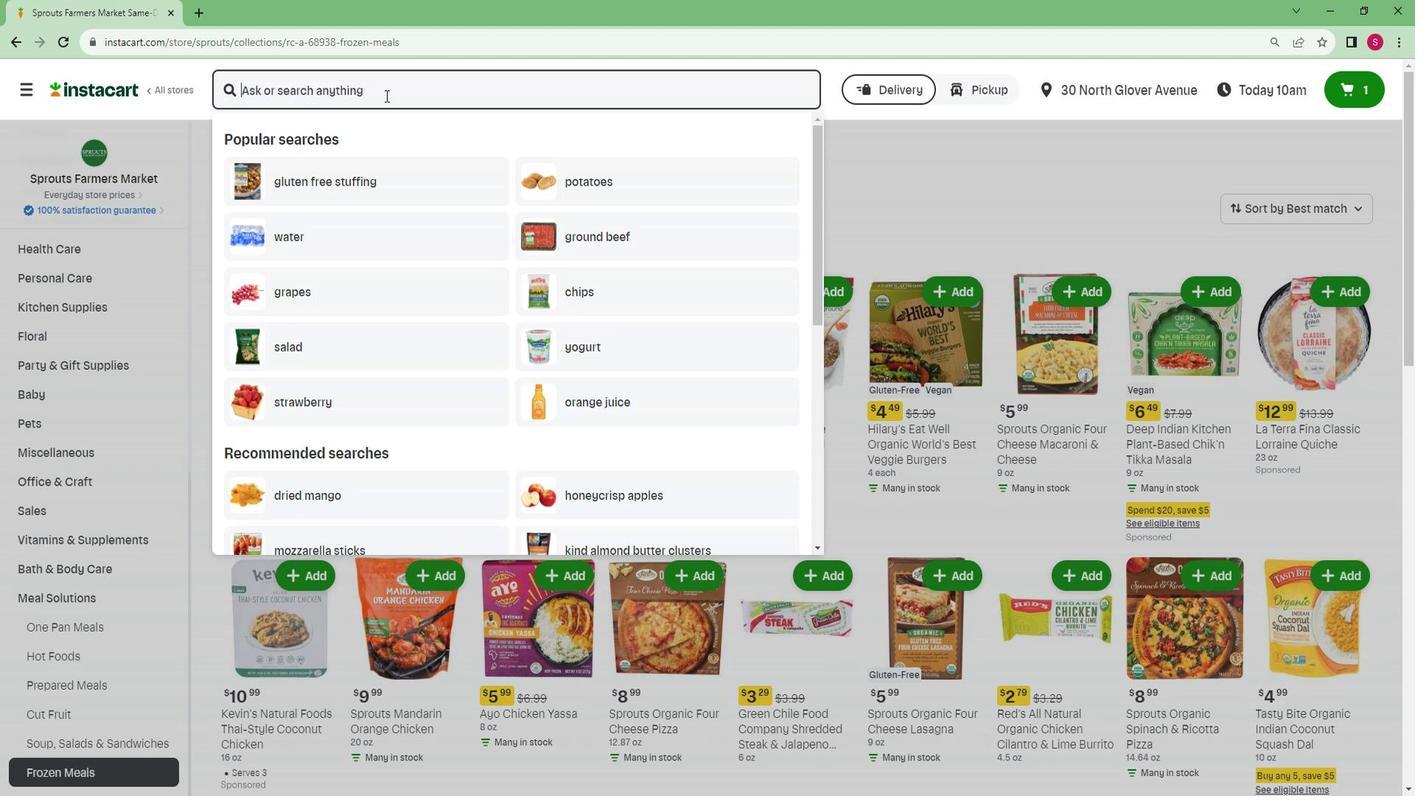 
Action: Key pressed <Key.caps_lock>lakes<Key.space><Key.caps_lock>C<Key.caps_lock>hicken<Key.space><Key.caps_lock>P<Key.caps_lock>ot<Key.space><Key.caps_lock>P<Key.caps_lock>ie<Key.enter>
Screenshot: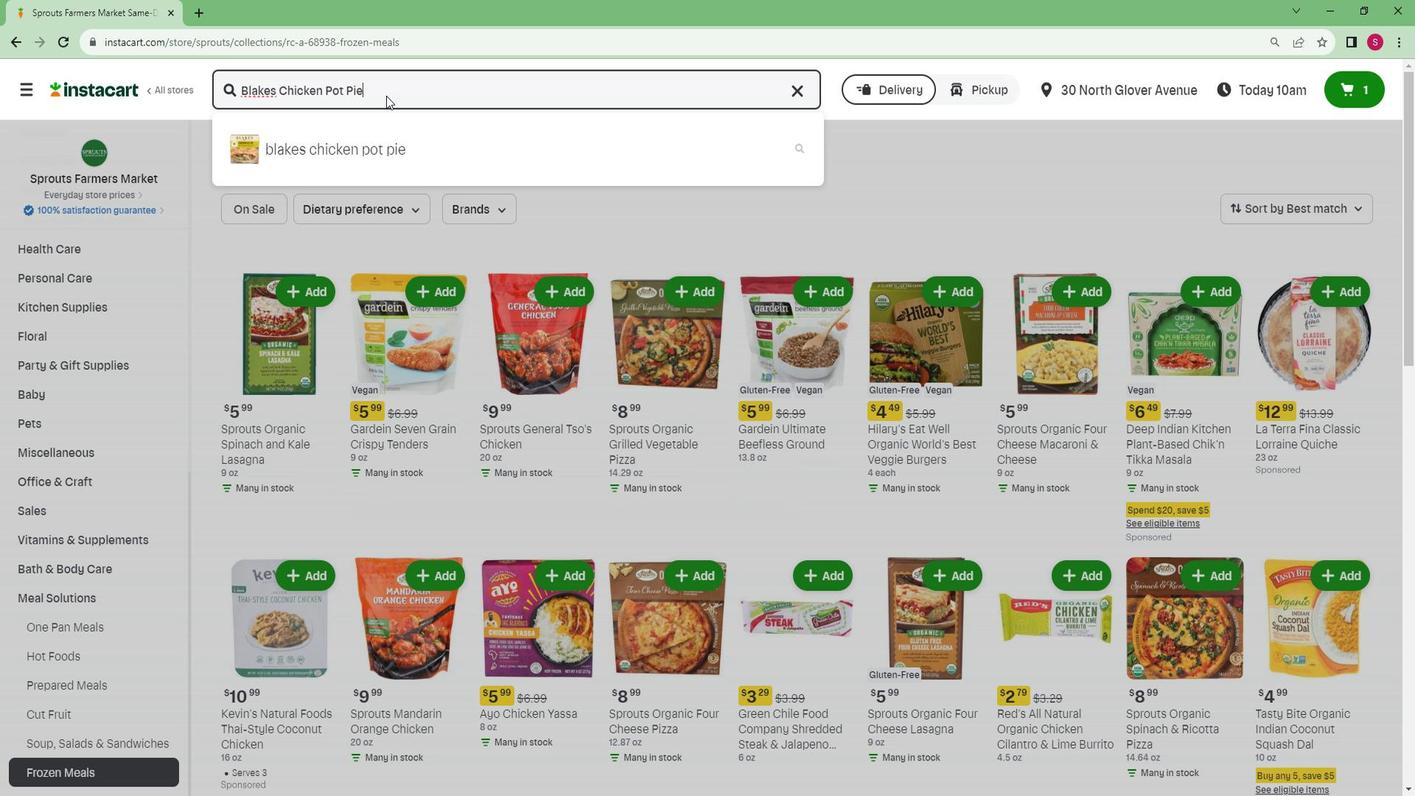 
Action: Mouse moved to (872, 217)
Screenshot: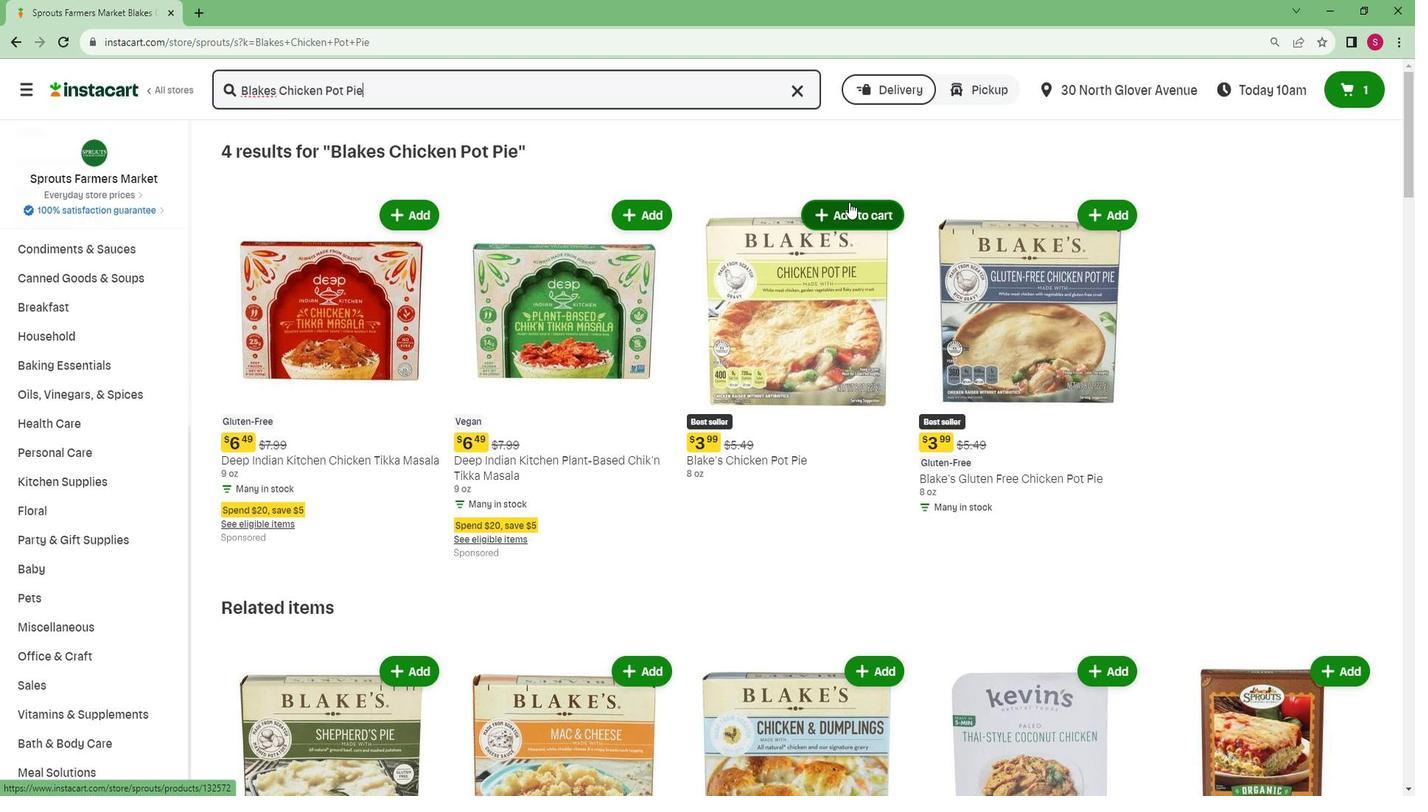 
Action: Mouse pressed left at (872, 217)
Screenshot: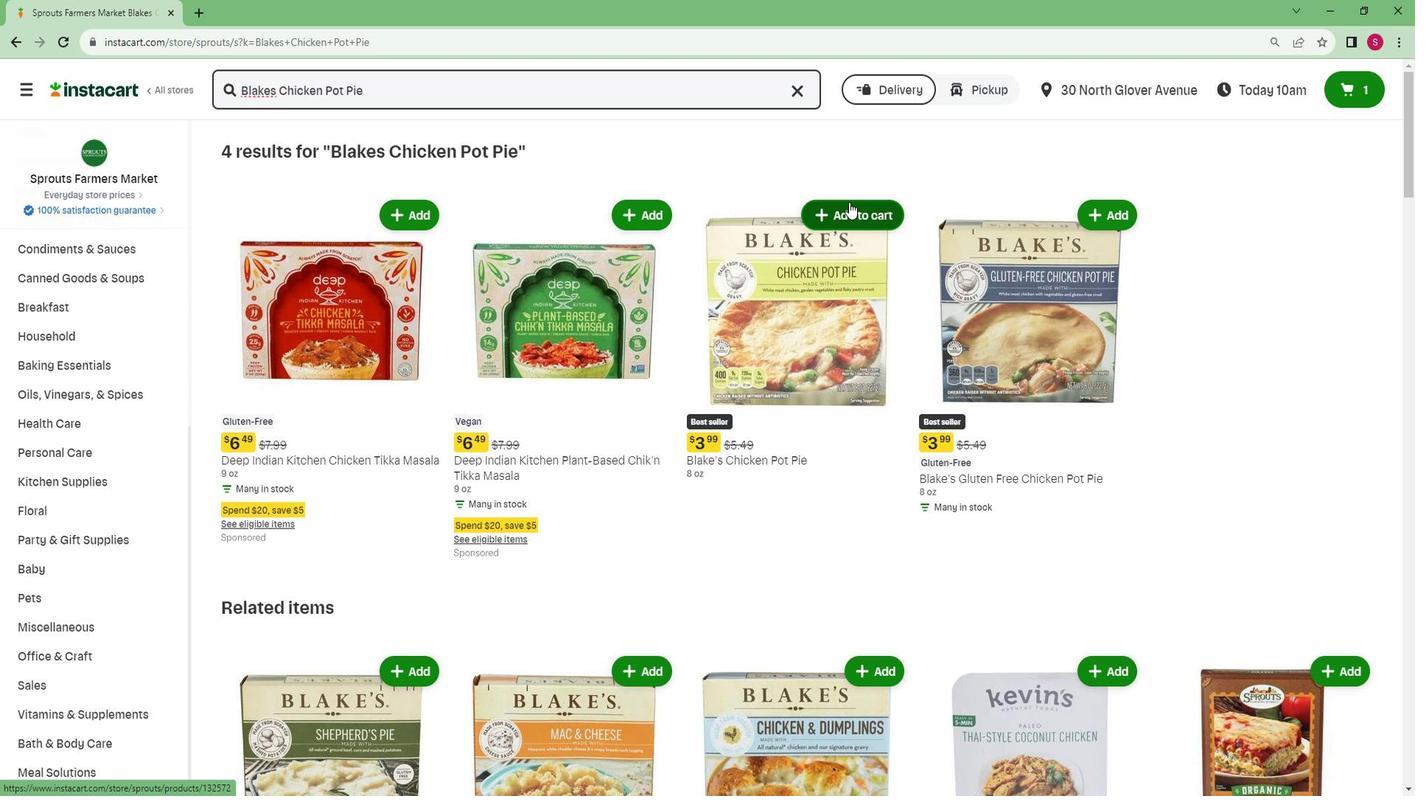 
